 Task: Look for space in Villafranca di Verona, Italy from 5th June, 2023 to 16th June, 2023 for 2 adults in price range Rs.14000 to Rs.18000. Place can be entire place with 1  bedroom having 1 bed and 1 bathroom. Property type can be house, flat, guest house, hotel. Booking option can be shelf check-in. Required host language is English.
Action: Mouse moved to (523, 147)
Screenshot: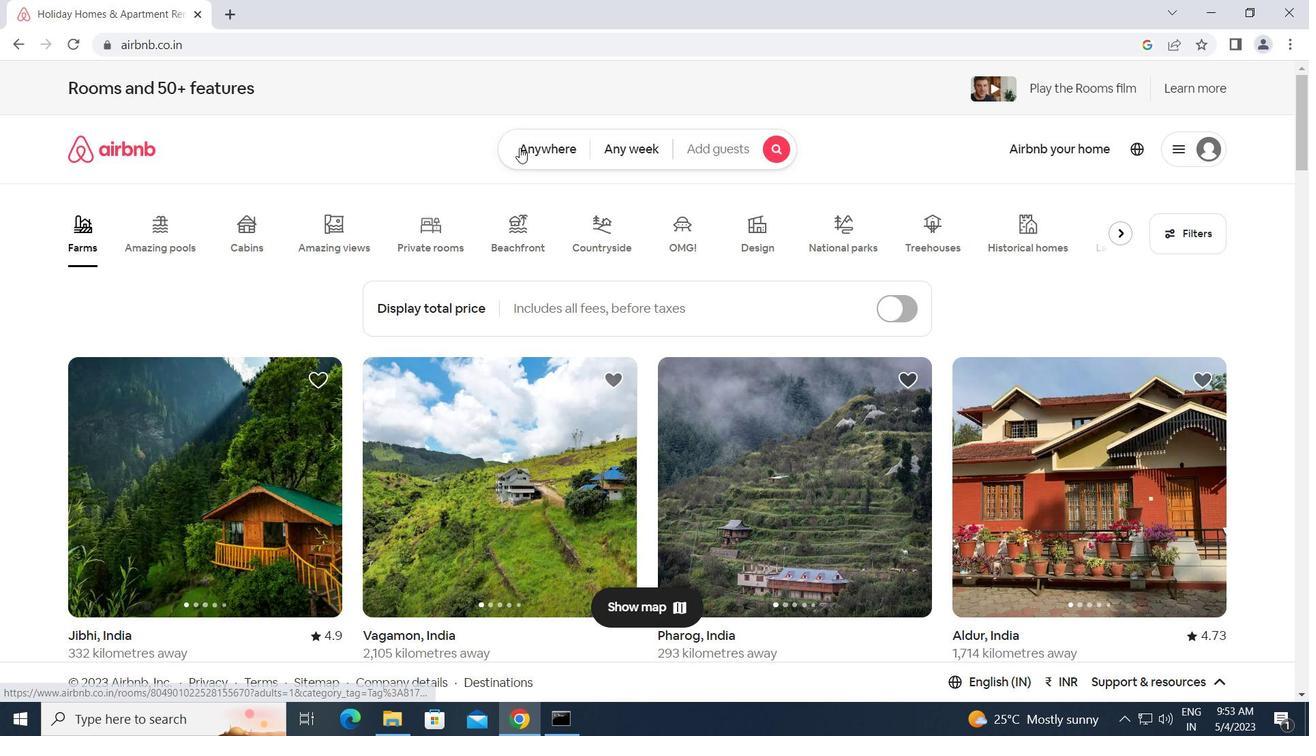 
Action: Mouse pressed left at (523, 147)
Screenshot: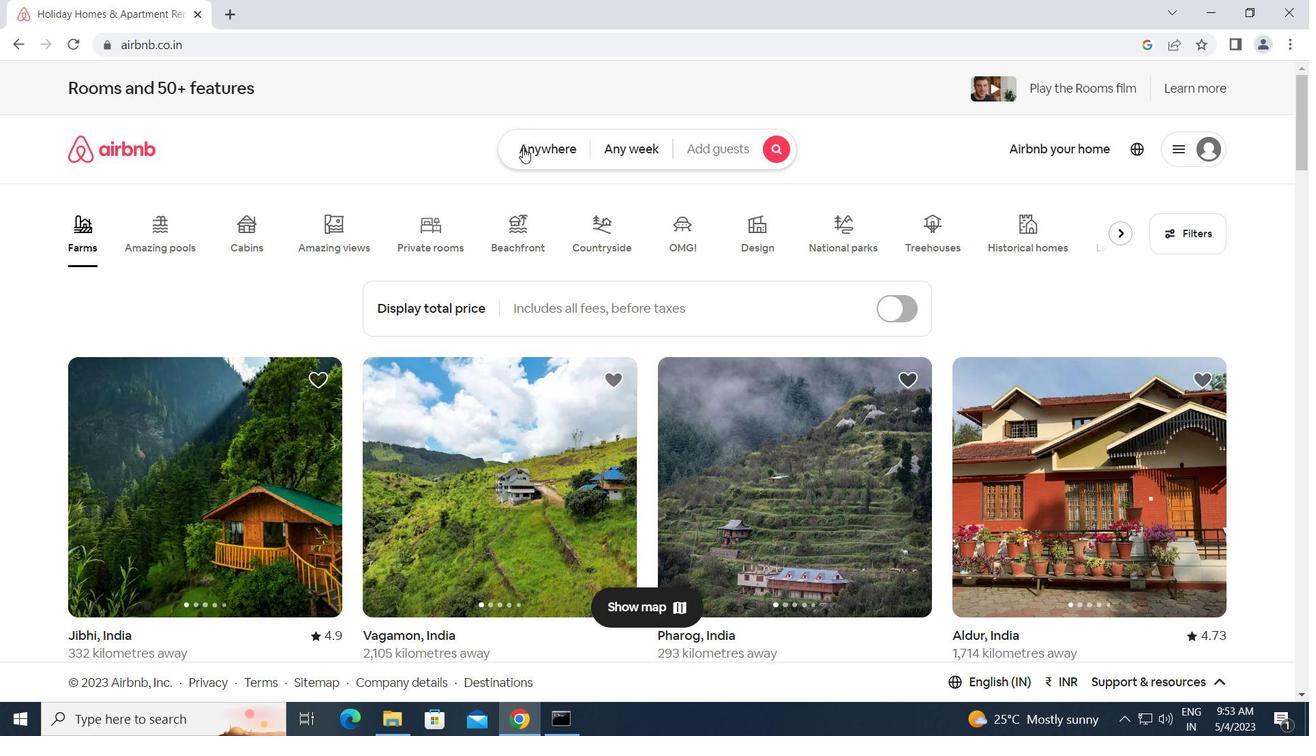 
Action: Mouse moved to (360, 198)
Screenshot: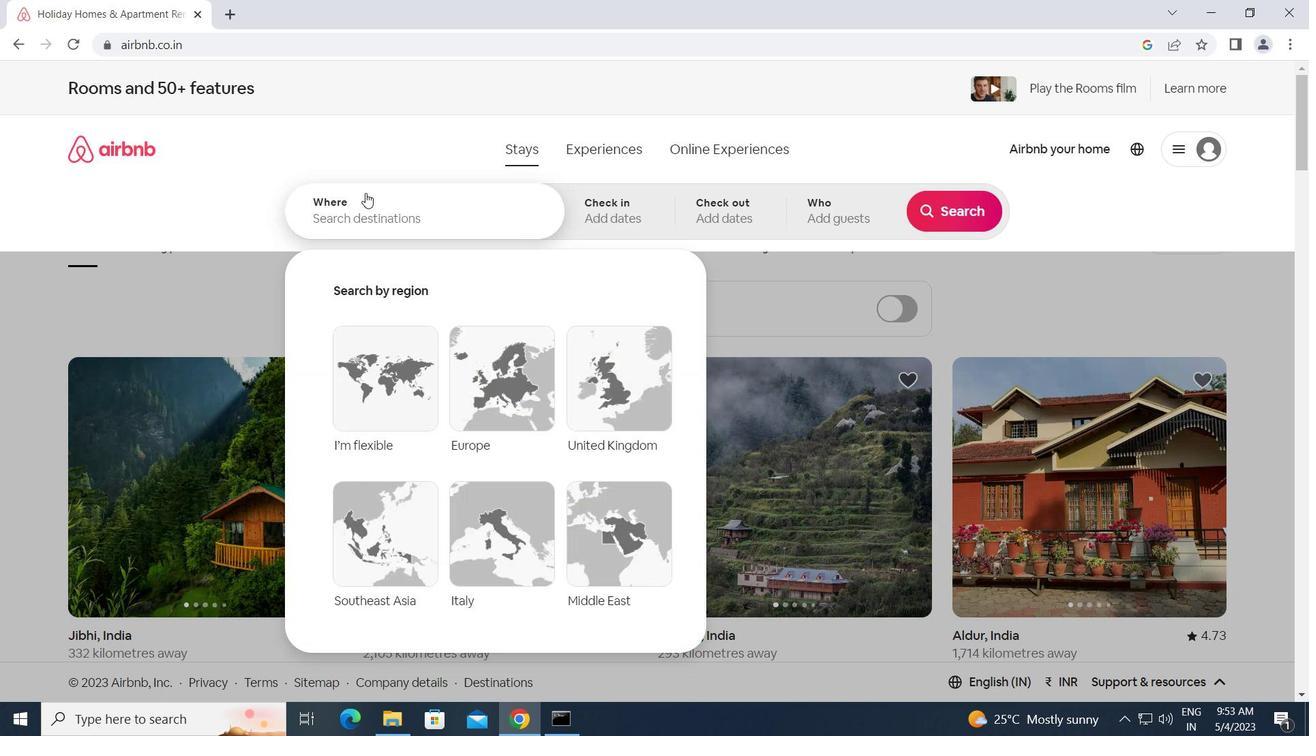 
Action: Mouse pressed left at (360, 198)
Screenshot: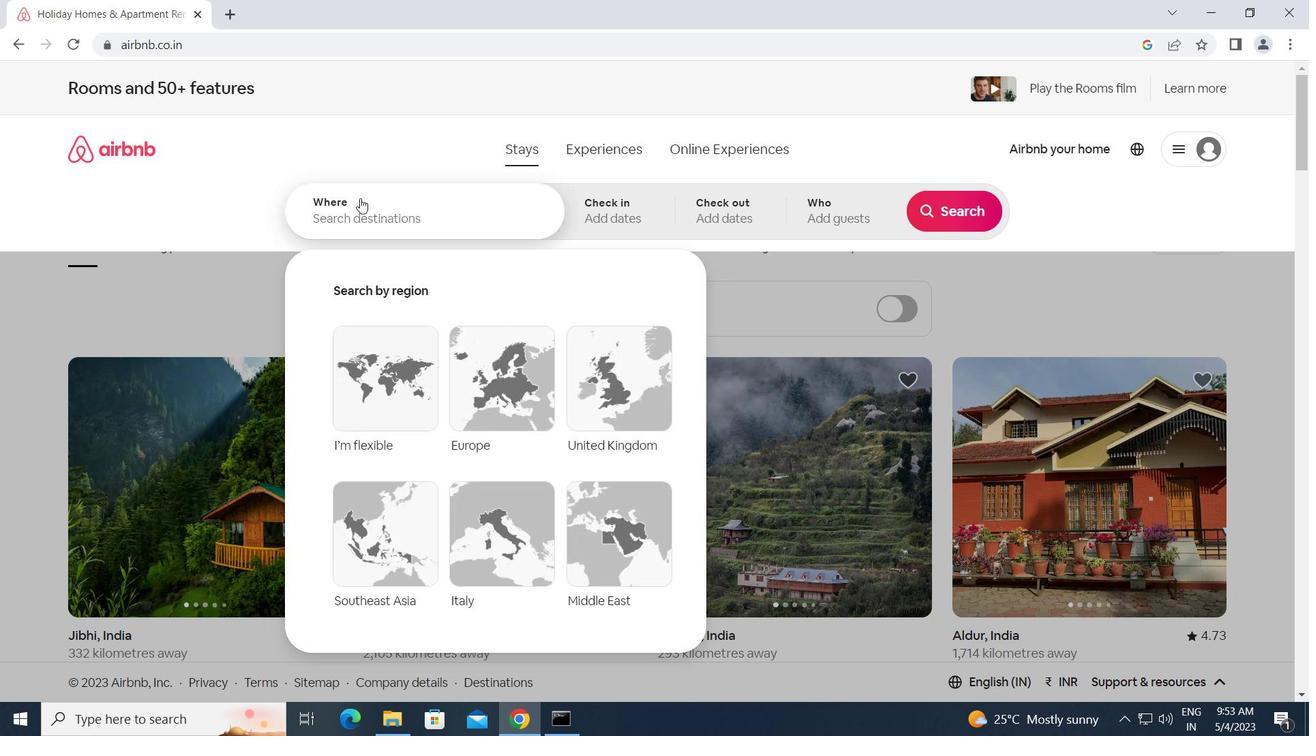 
Action: Key pressed <Key.caps_lock>v<Key.caps_lock>illafranca<Key.space>di<Key.space><Key.caps_lock>v<Key.caps_lock>erona,<Key.space><Key.caps_lock>i<Key.caps_lock>talh<Key.backspace>y<Key.enter>
Screenshot: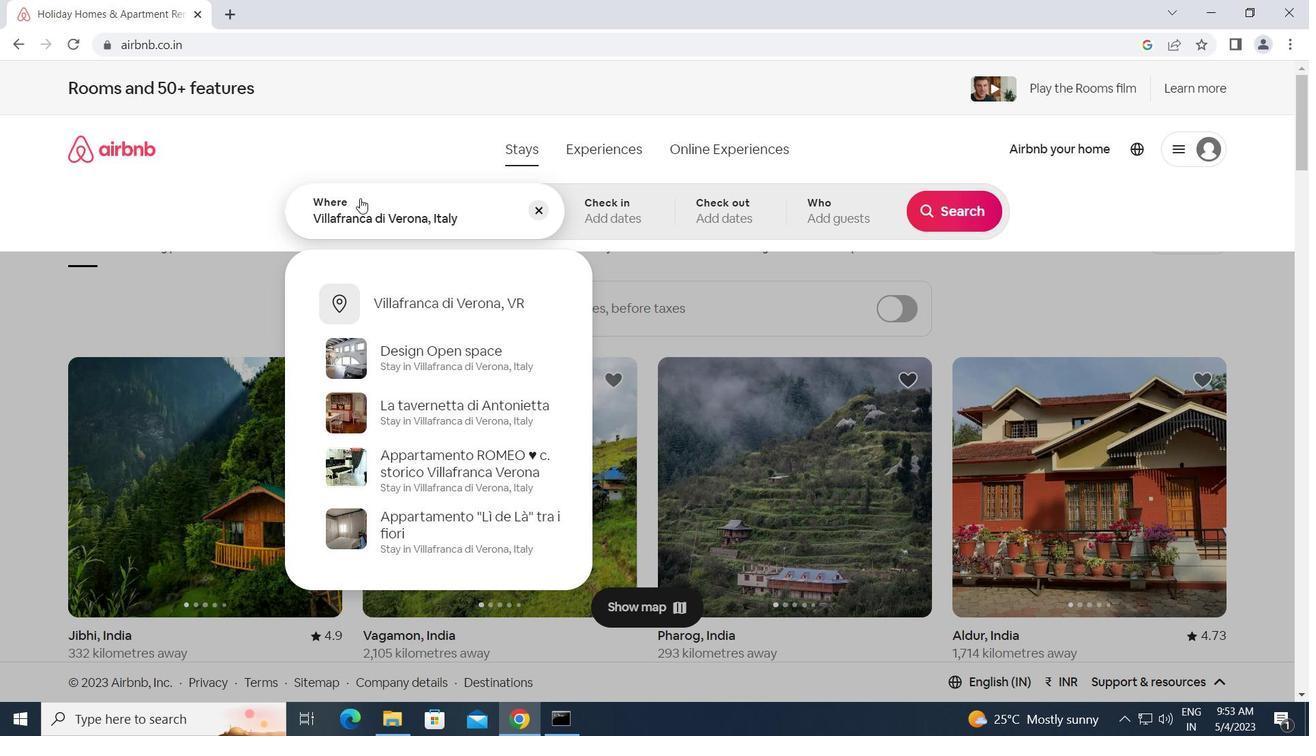 
Action: Mouse moved to (724, 457)
Screenshot: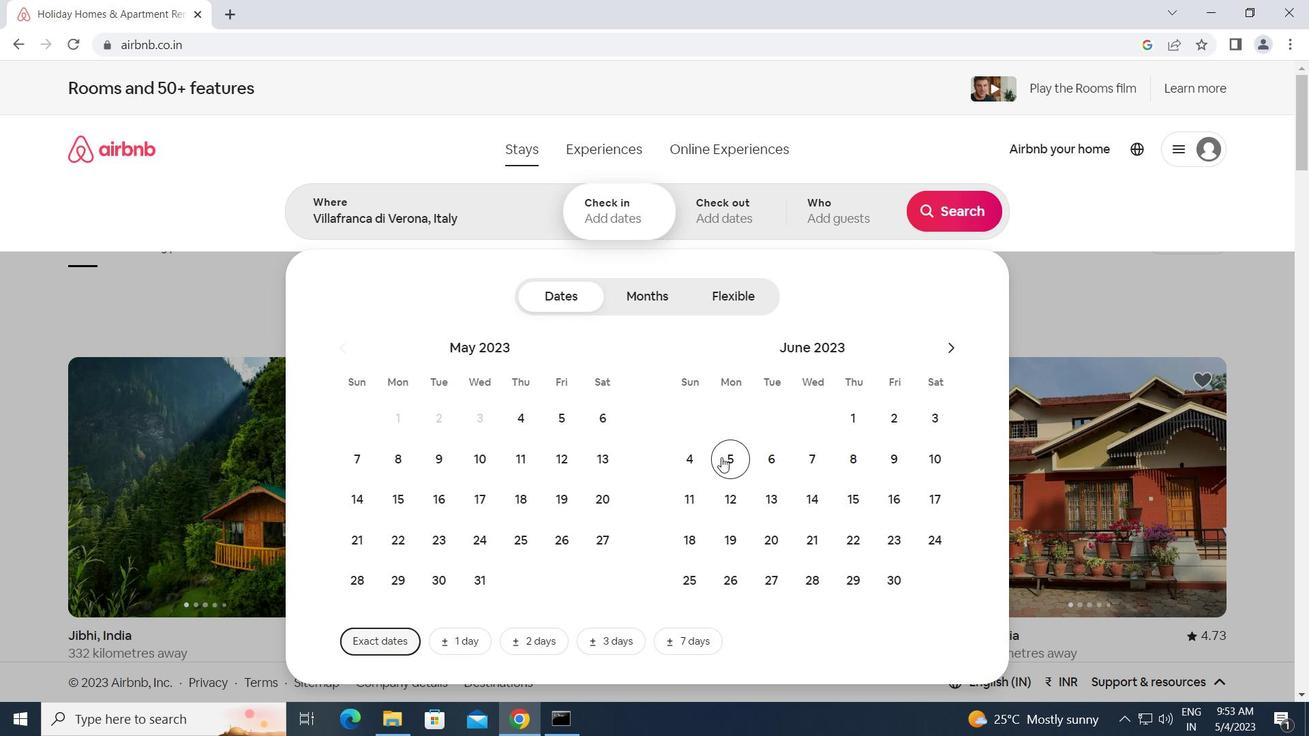 
Action: Mouse pressed left at (724, 457)
Screenshot: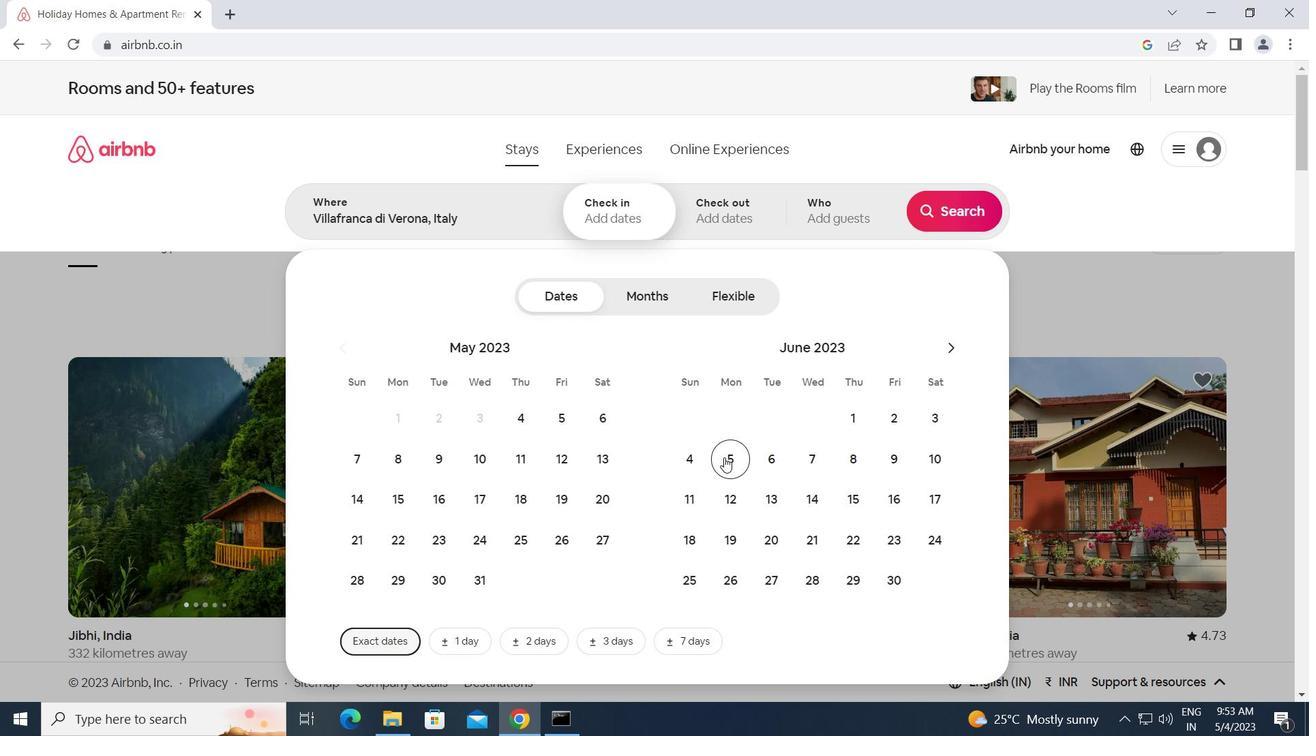 
Action: Mouse moved to (896, 499)
Screenshot: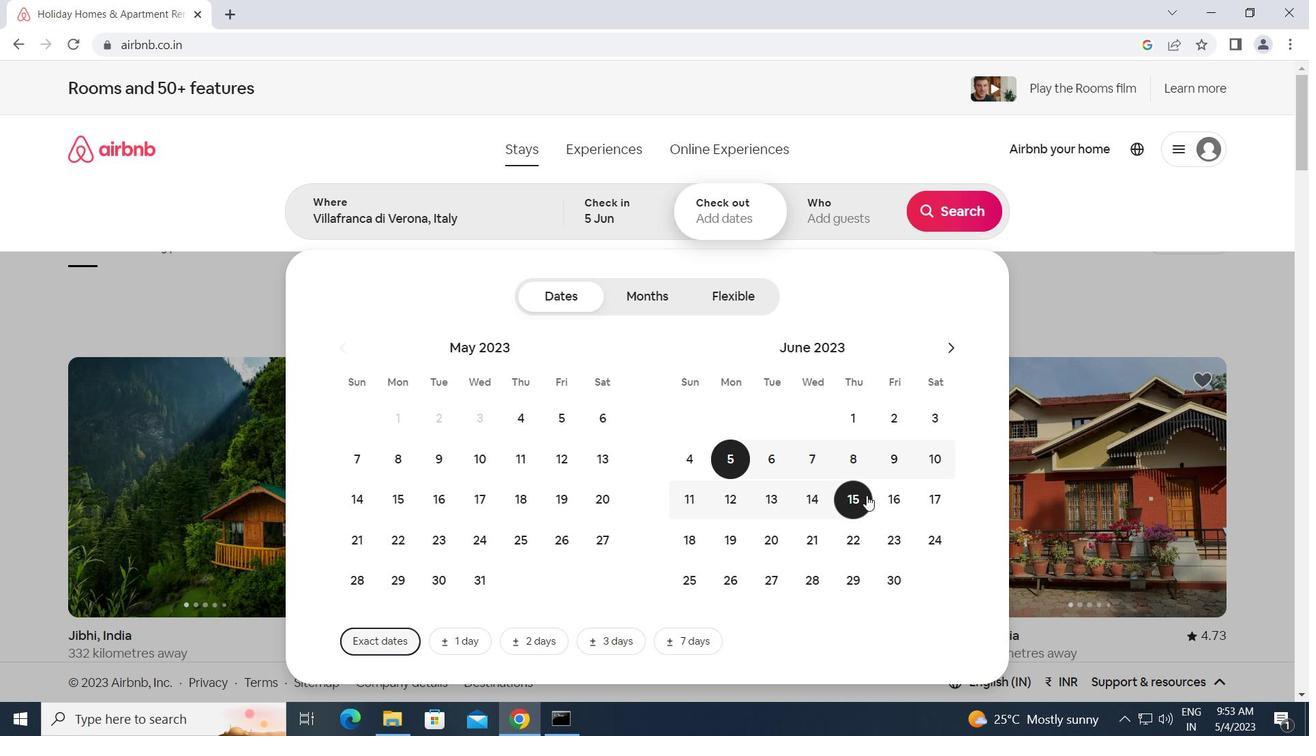 
Action: Mouse pressed left at (896, 499)
Screenshot: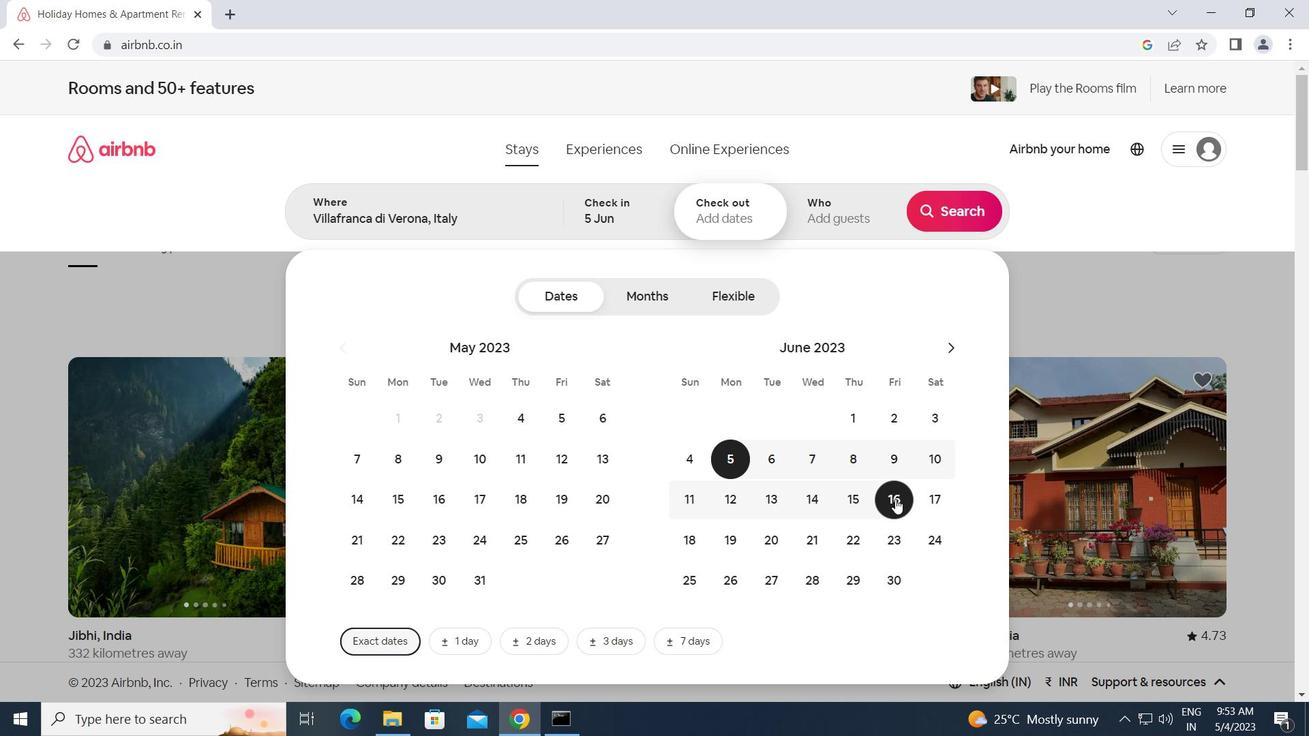 
Action: Mouse moved to (828, 216)
Screenshot: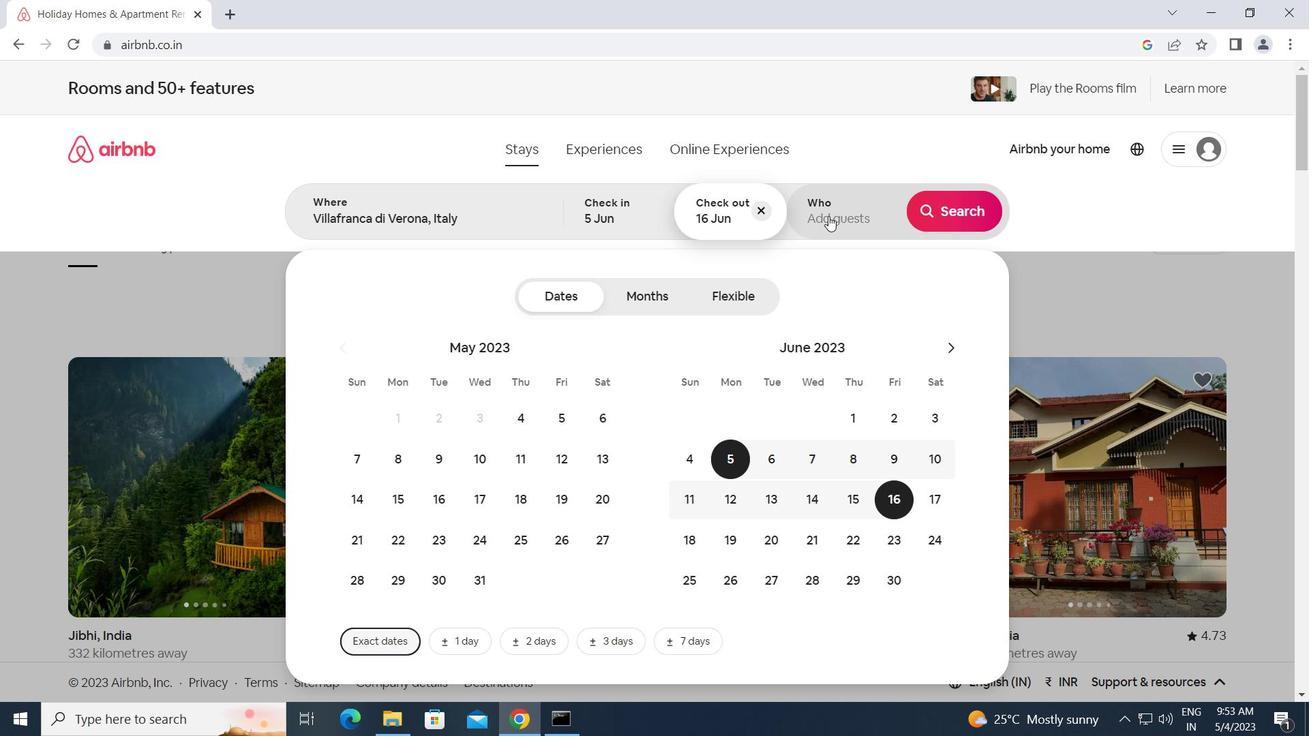 
Action: Mouse pressed left at (828, 216)
Screenshot: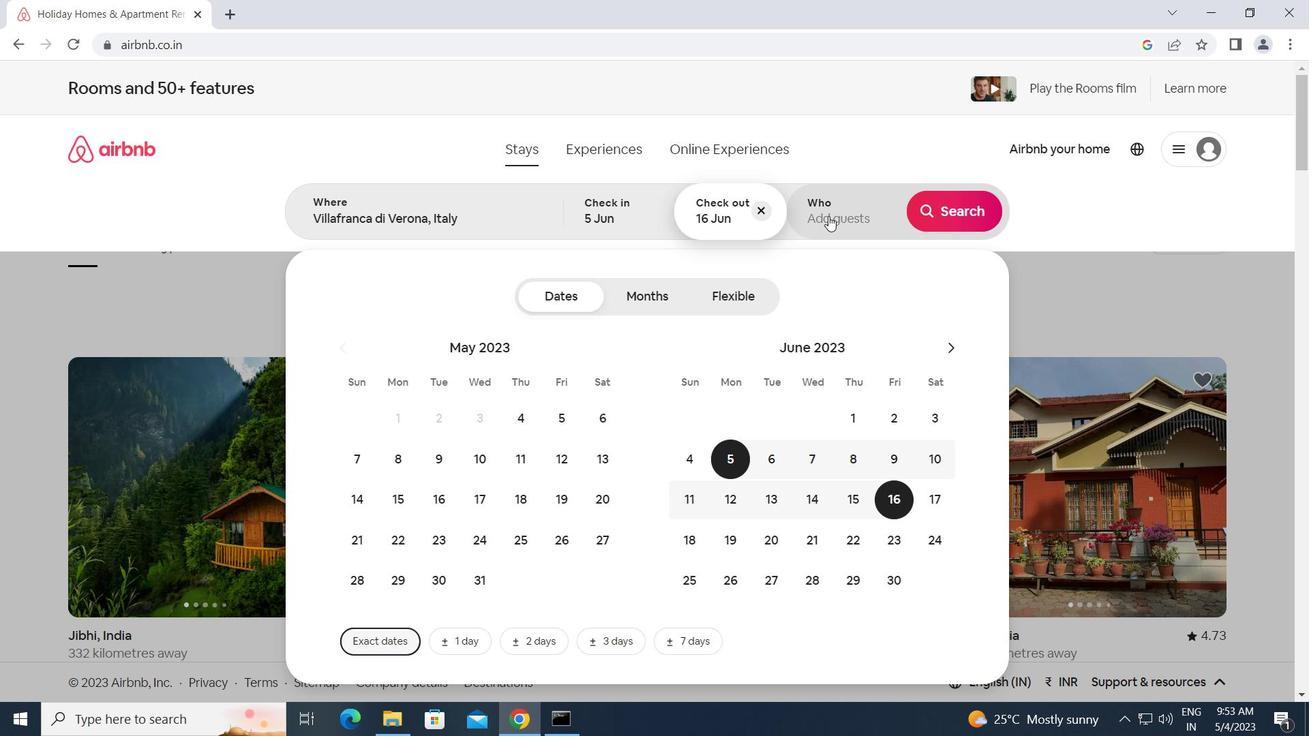 
Action: Mouse moved to (961, 303)
Screenshot: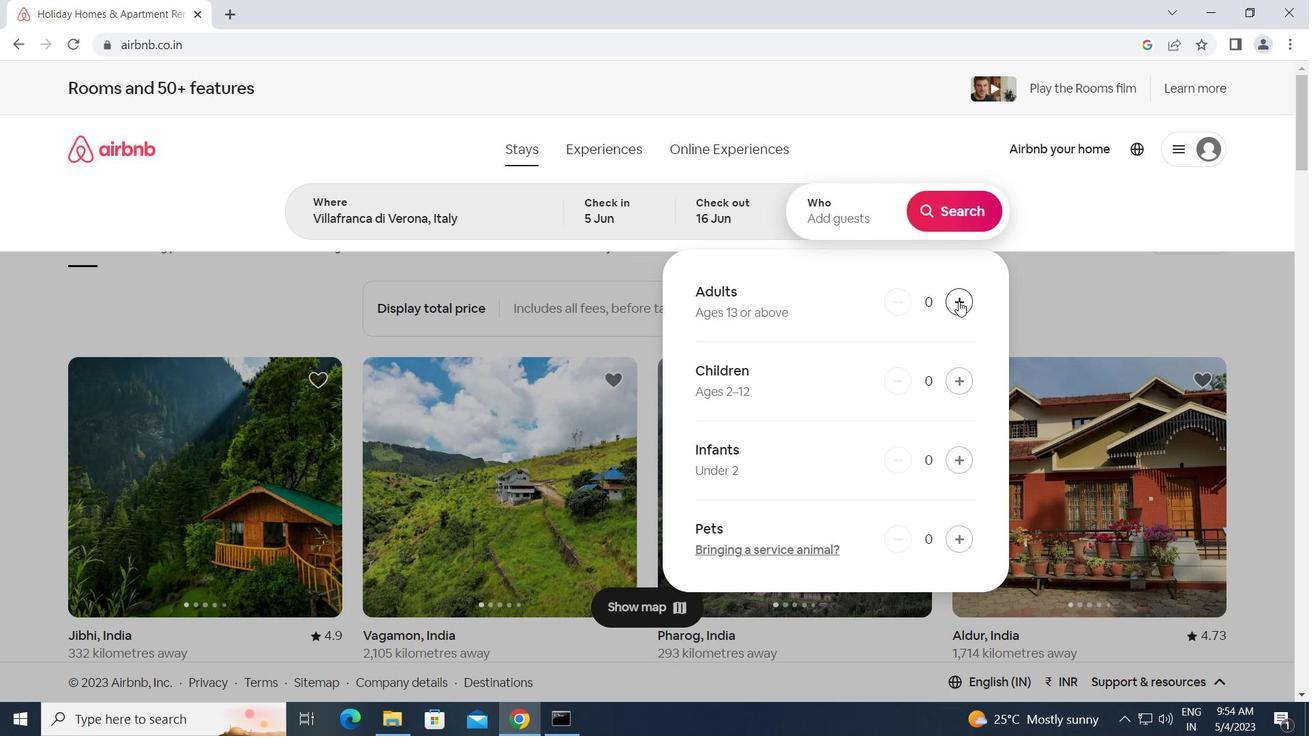 
Action: Mouse pressed left at (961, 303)
Screenshot: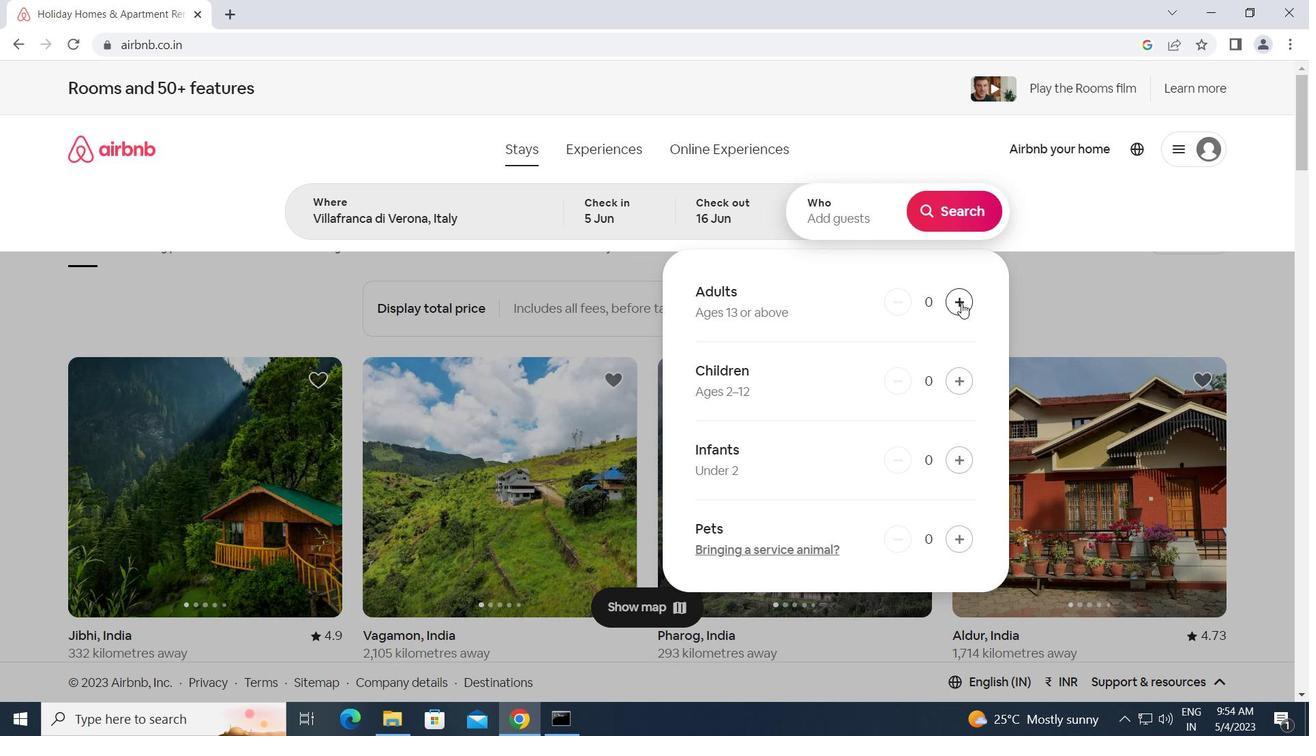 
Action: Mouse pressed left at (961, 303)
Screenshot: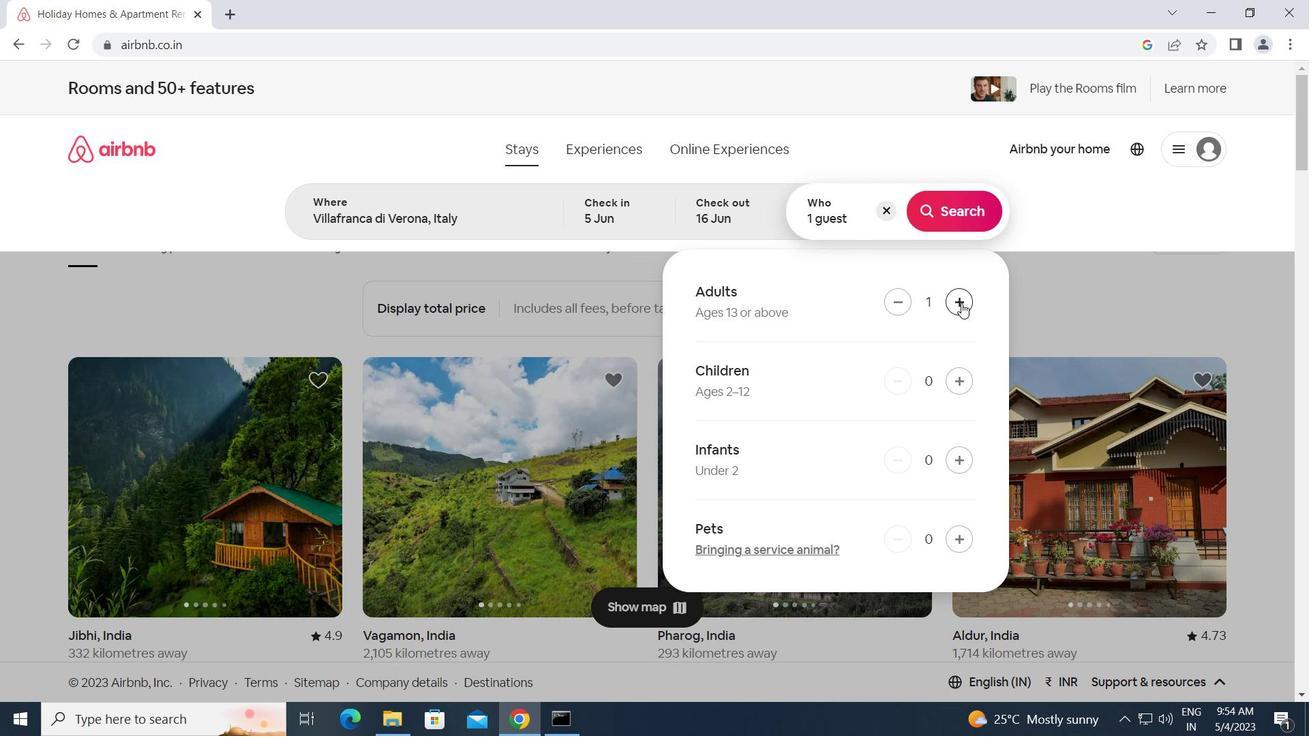 
Action: Mouse moved to (956, 203)
Screenshot: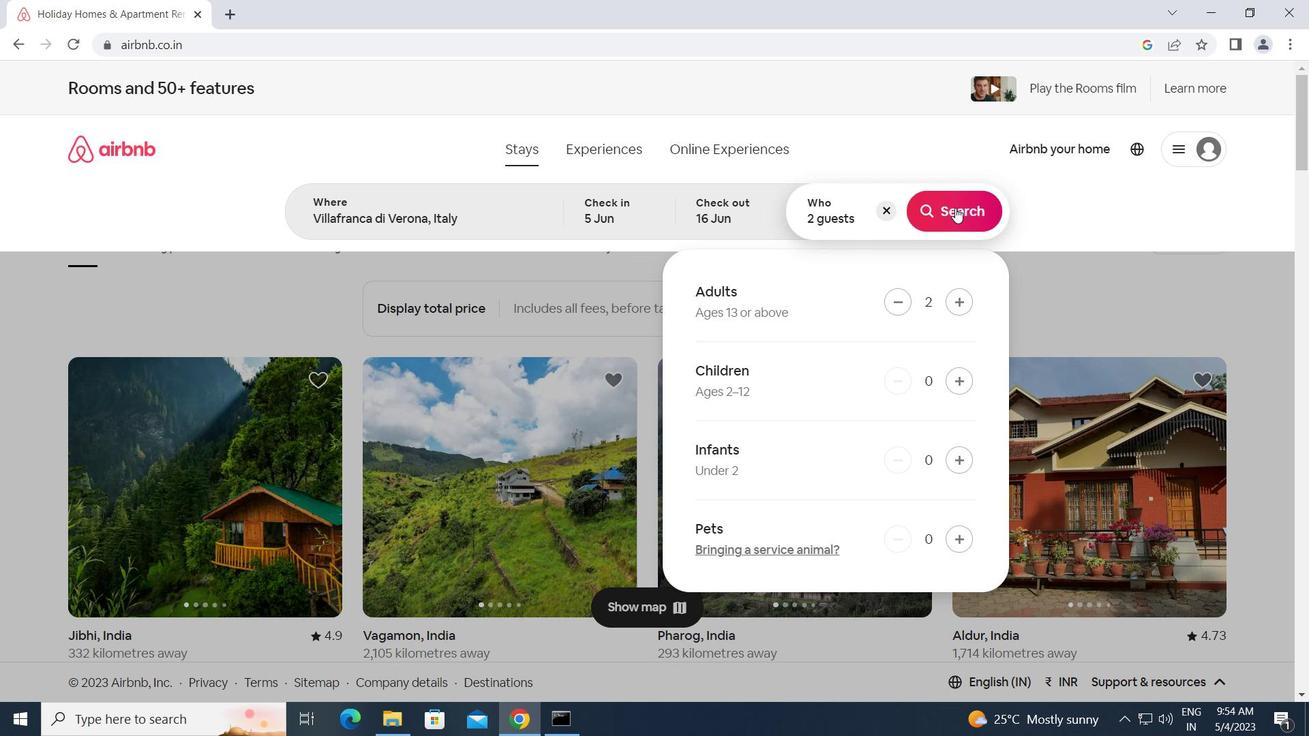 
Action: Mouse pressed left at (956, 203)
Screenshot: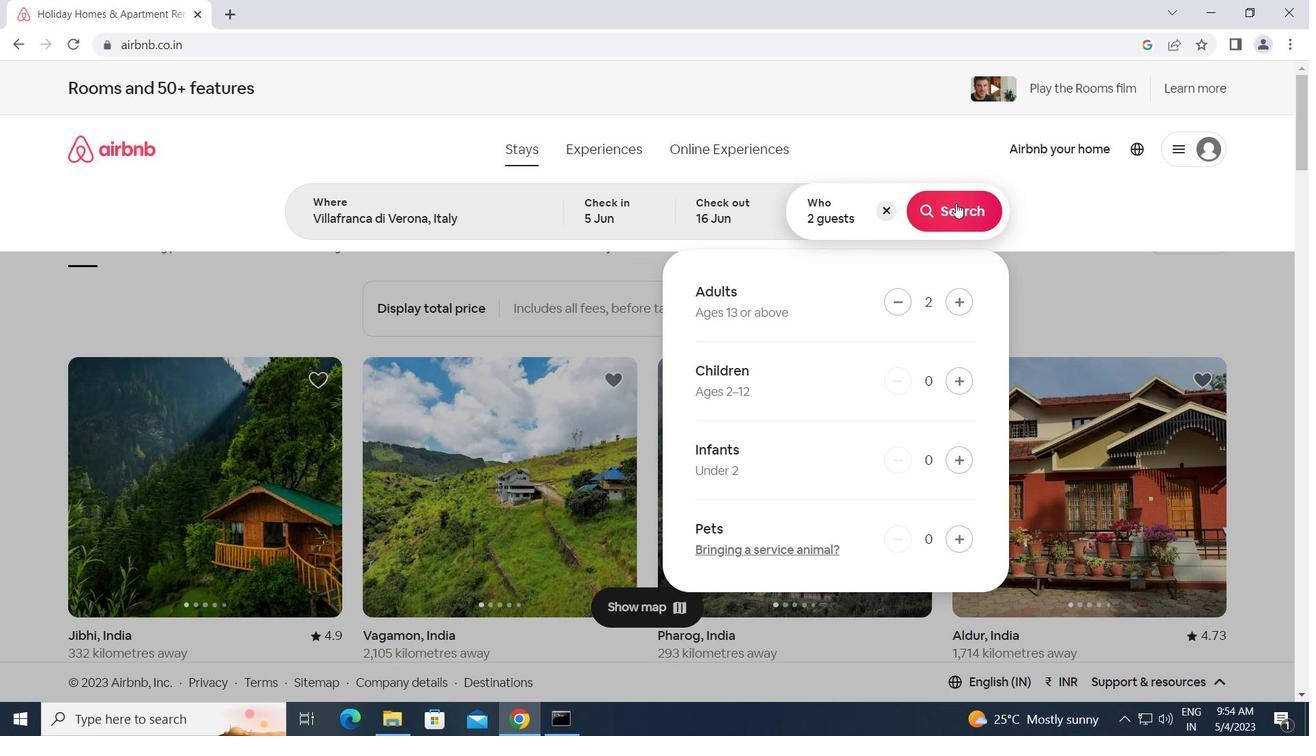 
Action: Mouse moved to (1216, 161)
Screenshot: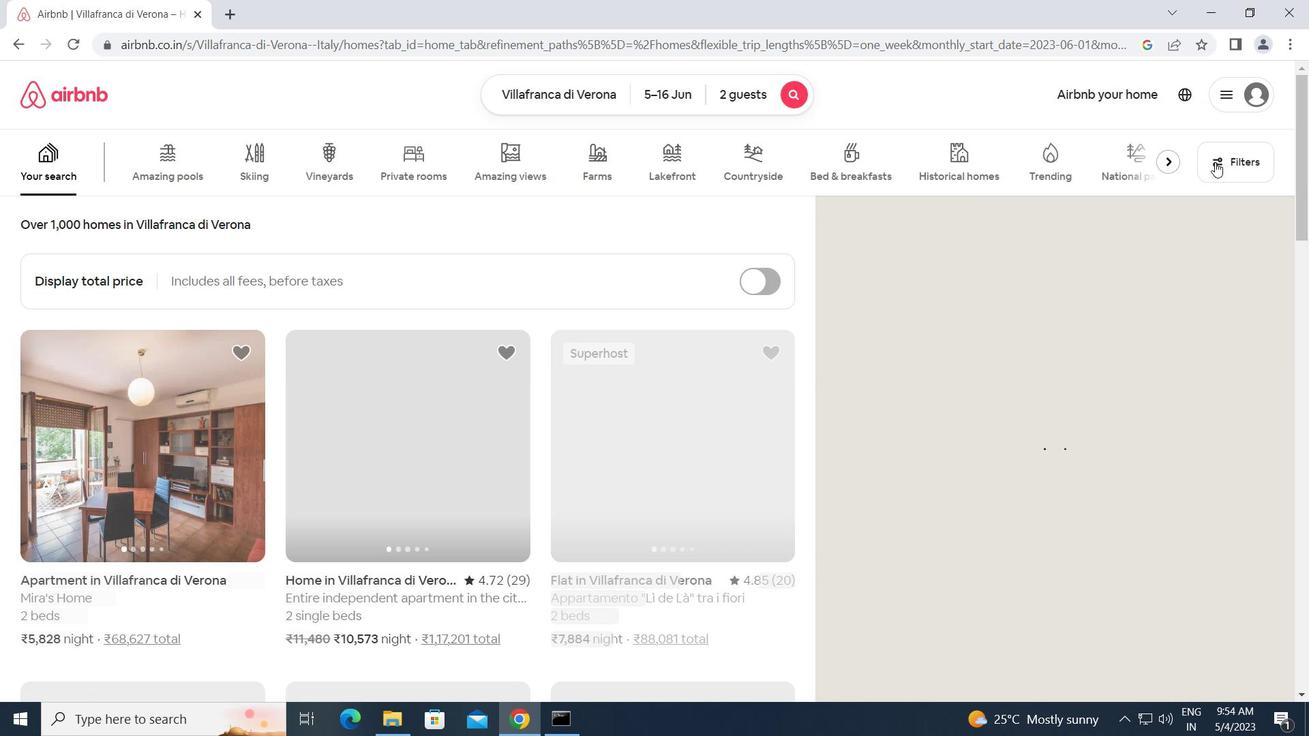 
Action: Mouse pressed left at (1216, 161)
Screenshot: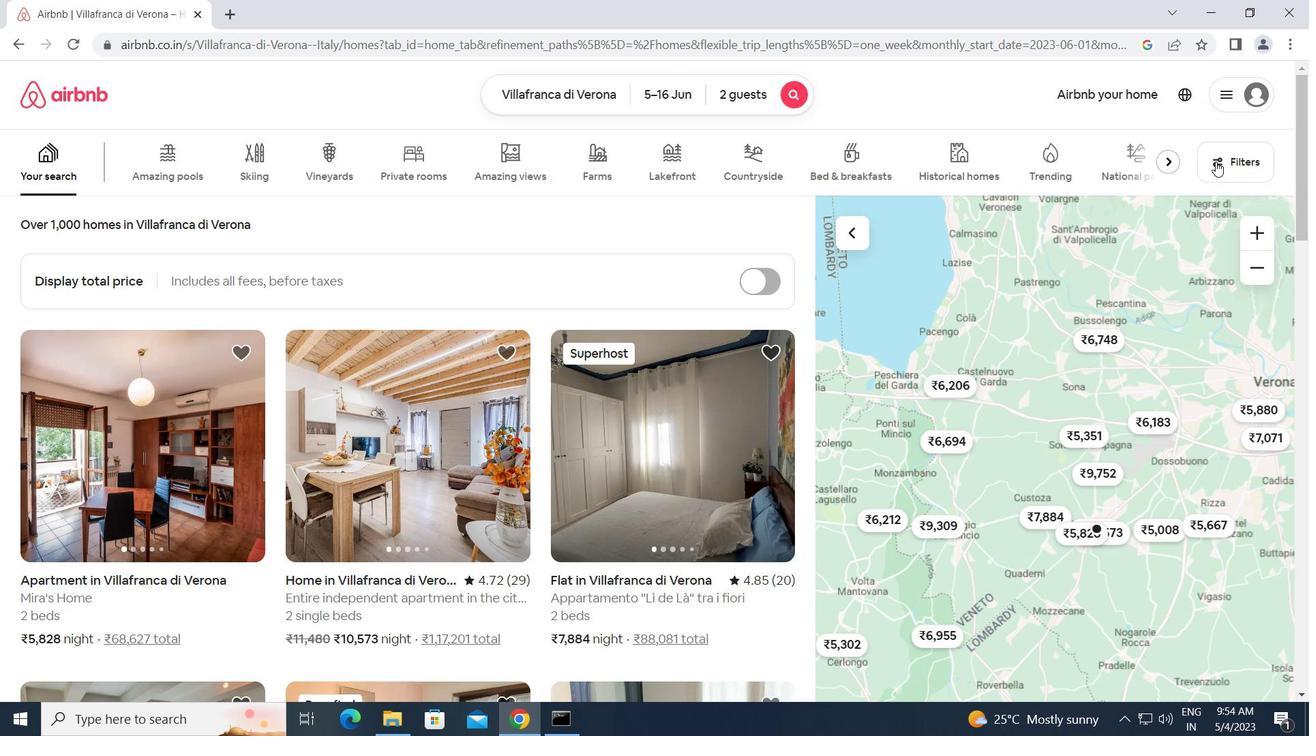 
Action: Mouse moved to (465, 379)
Screenshot: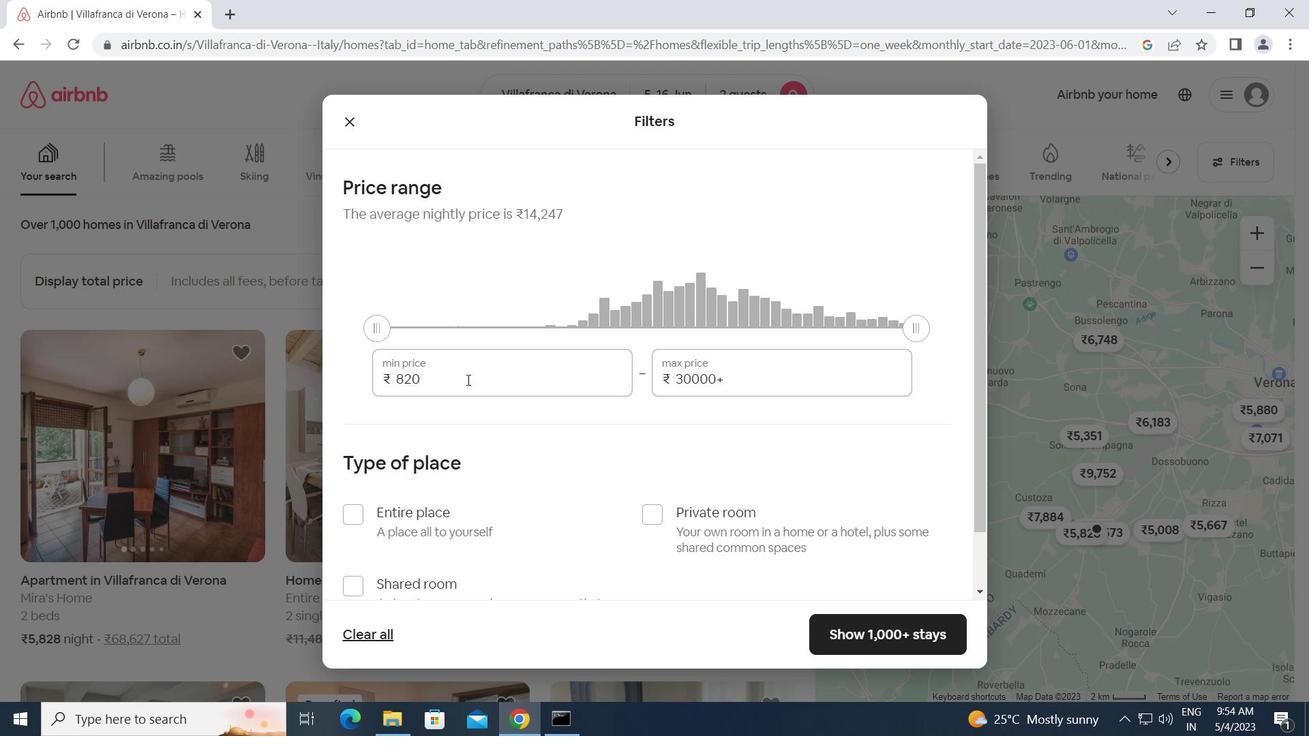 
Action: Mouse pressed left at (465, 379)
Screenshot: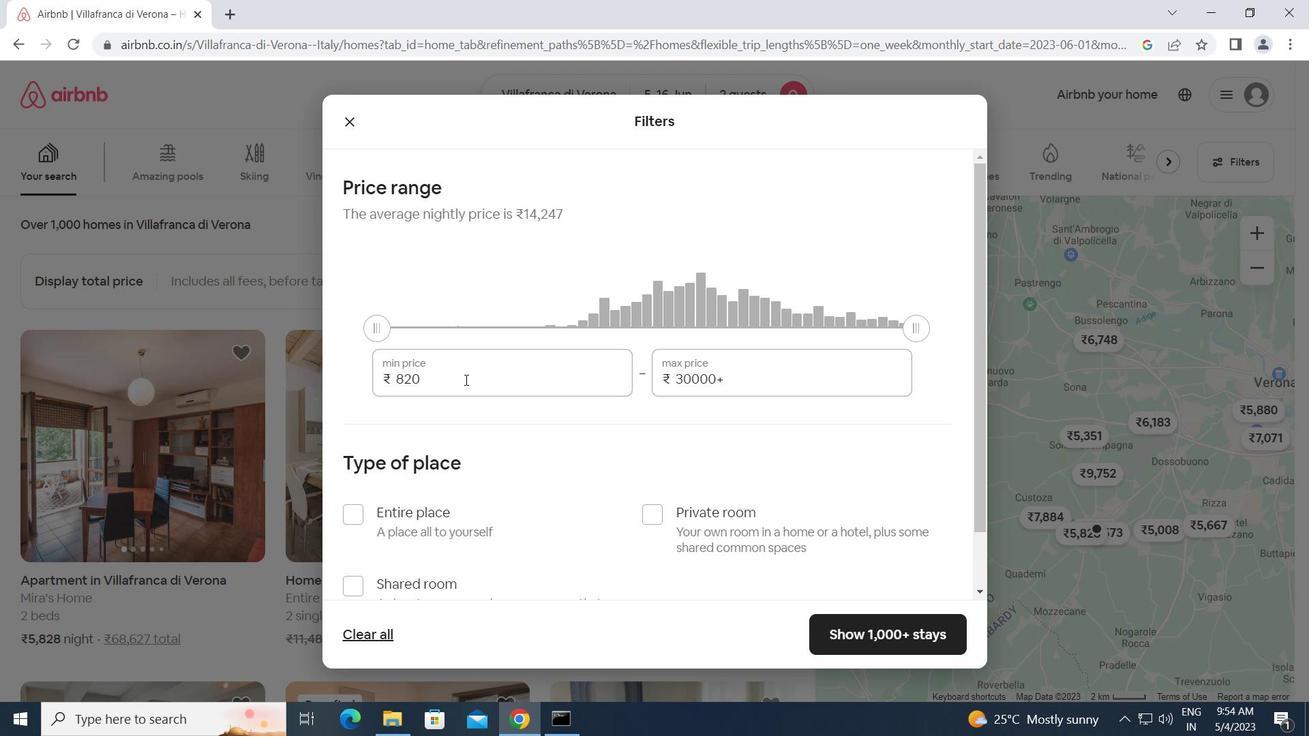 
Action: Mouse moved to (382, 386)
Screenshot: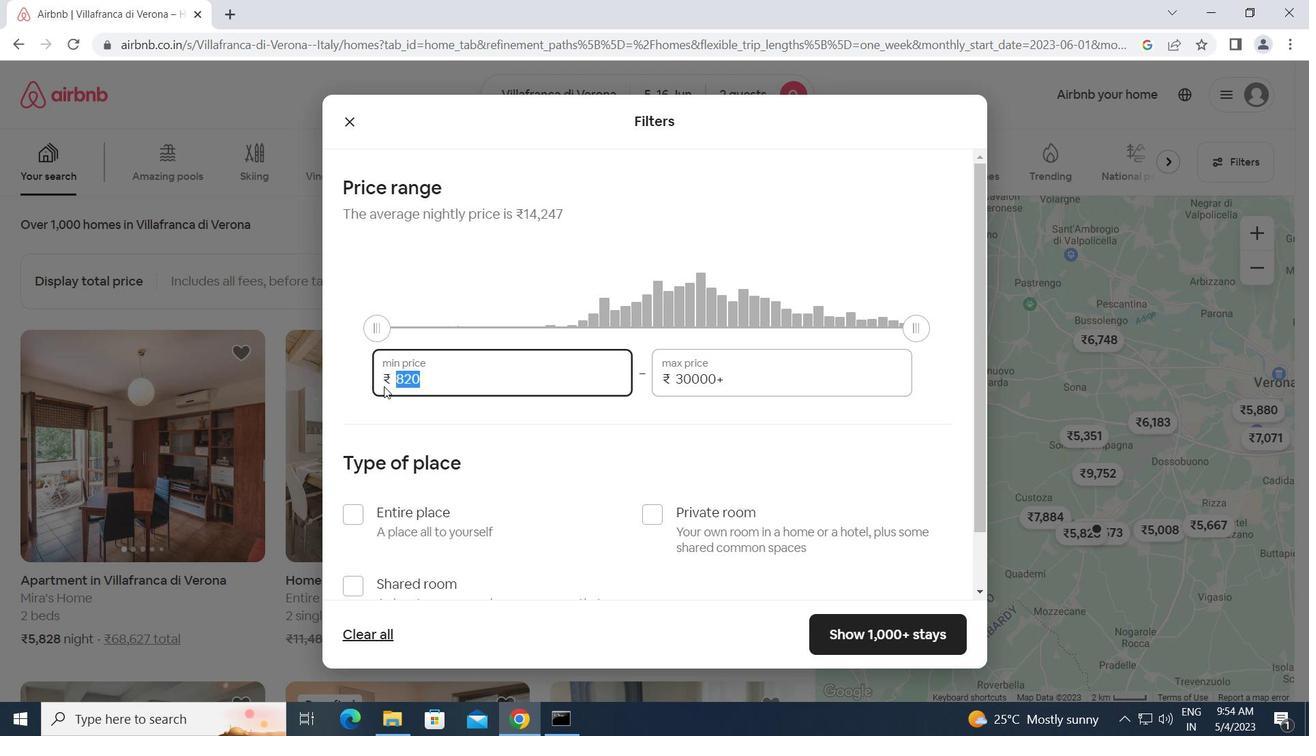 
Action: Key pressed 14000<Key.tab>18000
Screenshot: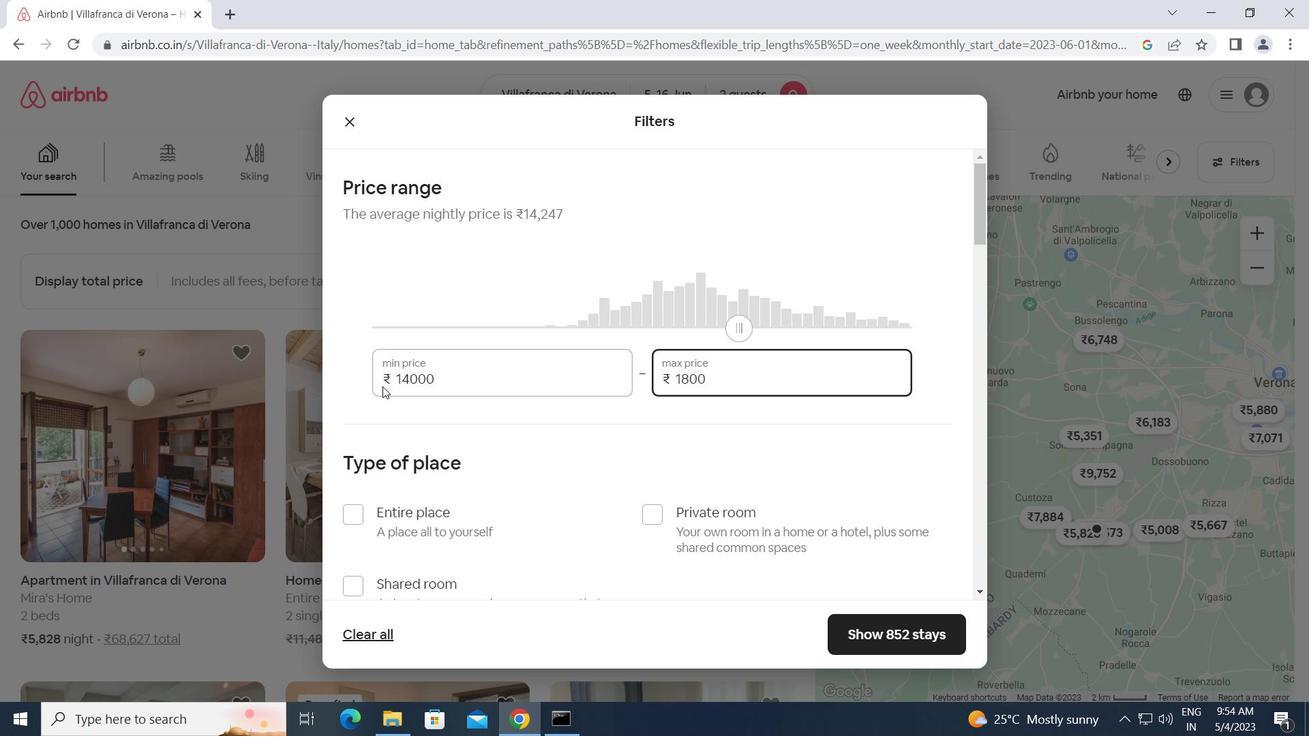 
Action: Mouse moved to (595, 533)
Screenshot: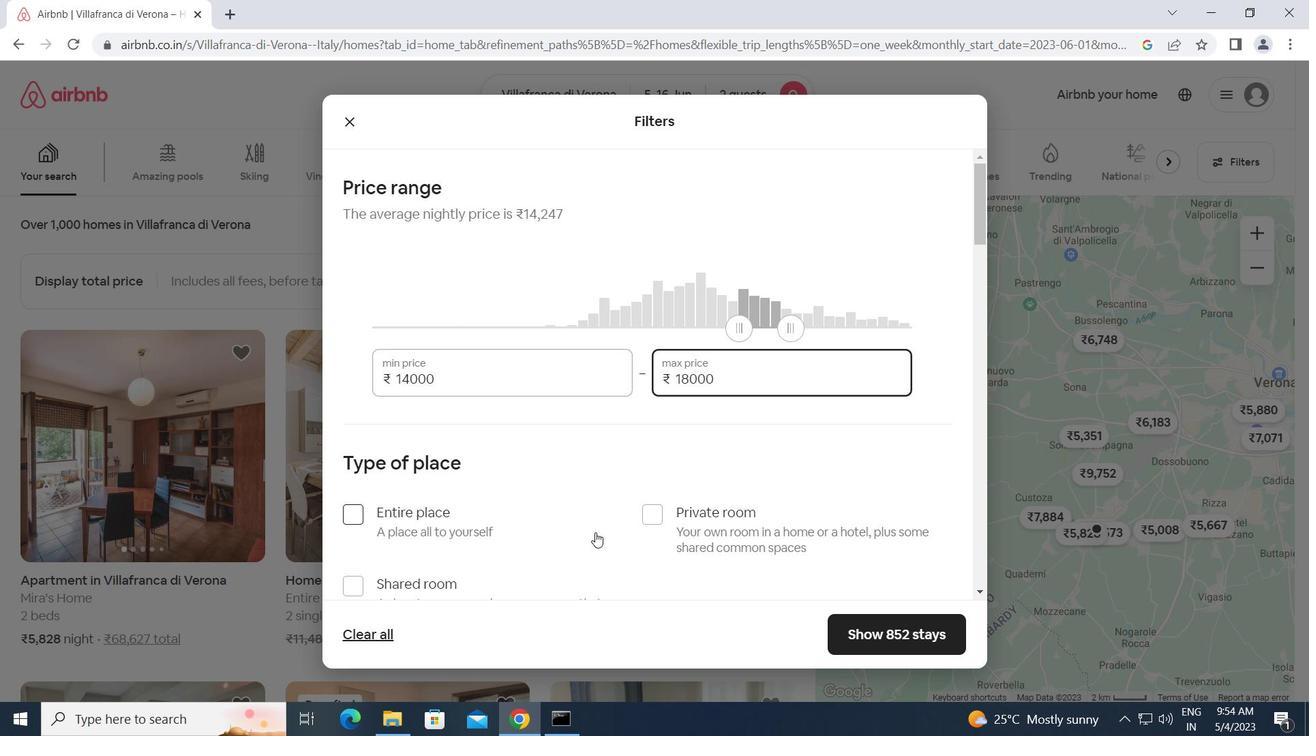 
Action: Mouse scrolled (595, 533) with delta (0, 0)
Screenshot: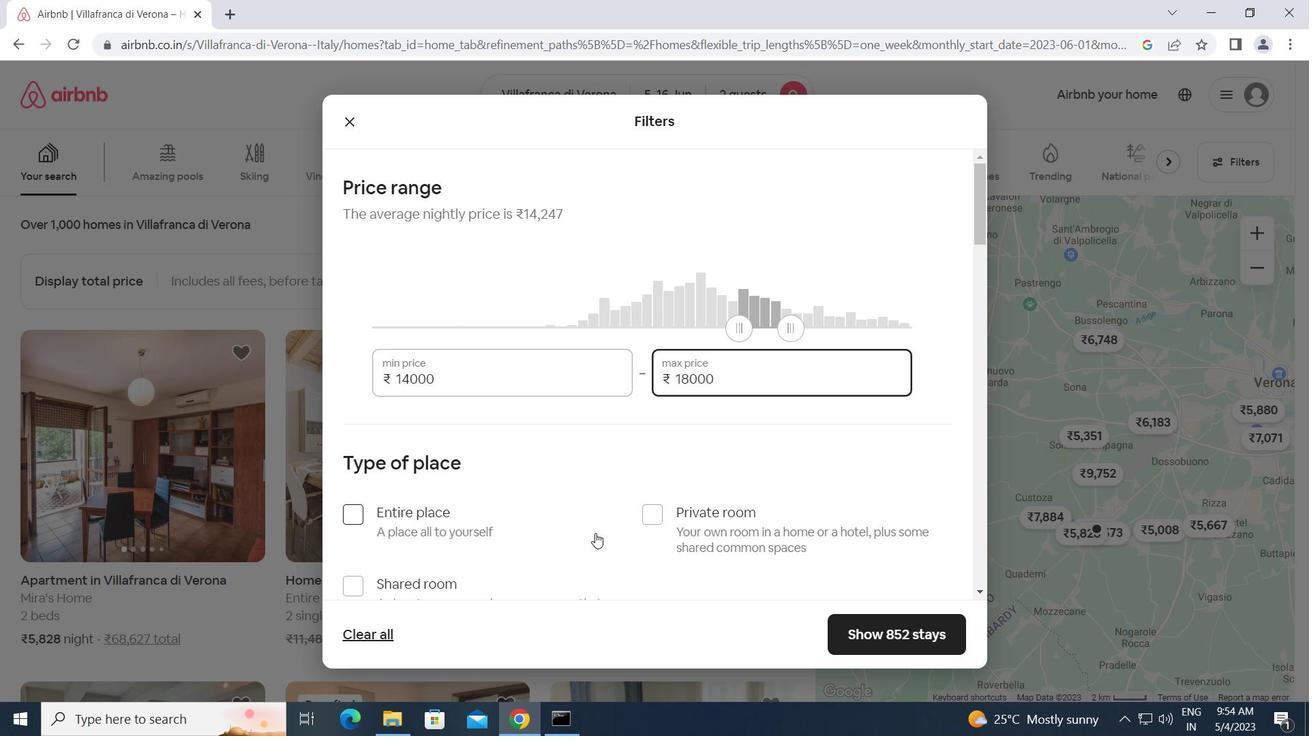 
Action: Mouse moved to (355, 428)
Screenshot: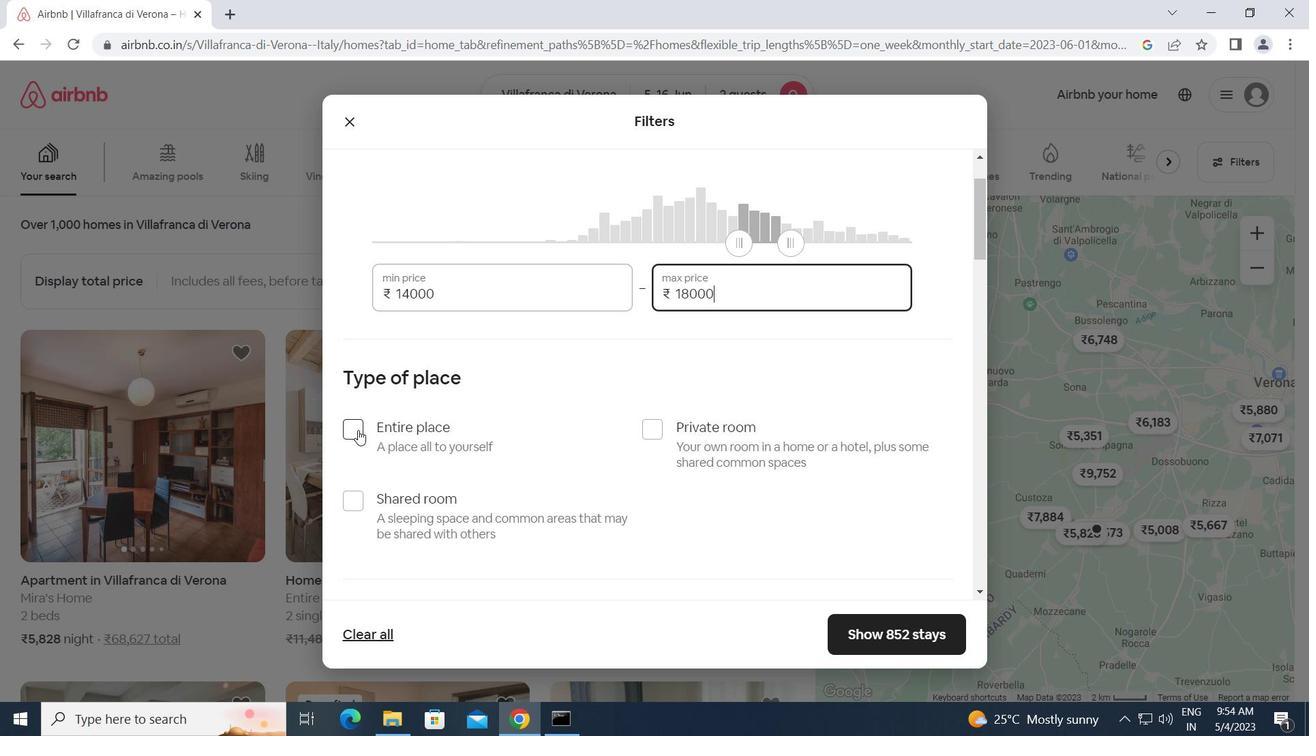 
Action: Mouse pressed left at (355, 428)
Screenshot: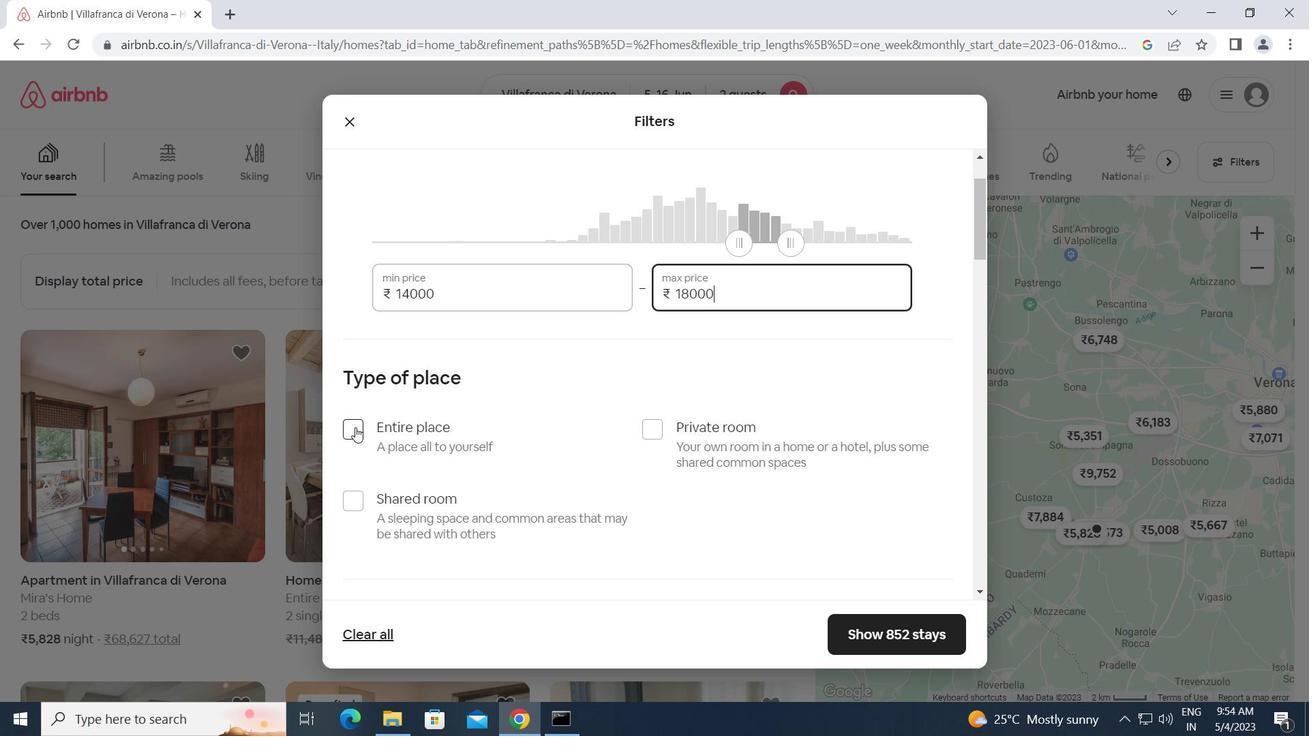 
Action: Mouse moved to (587, 472)
Screenshot: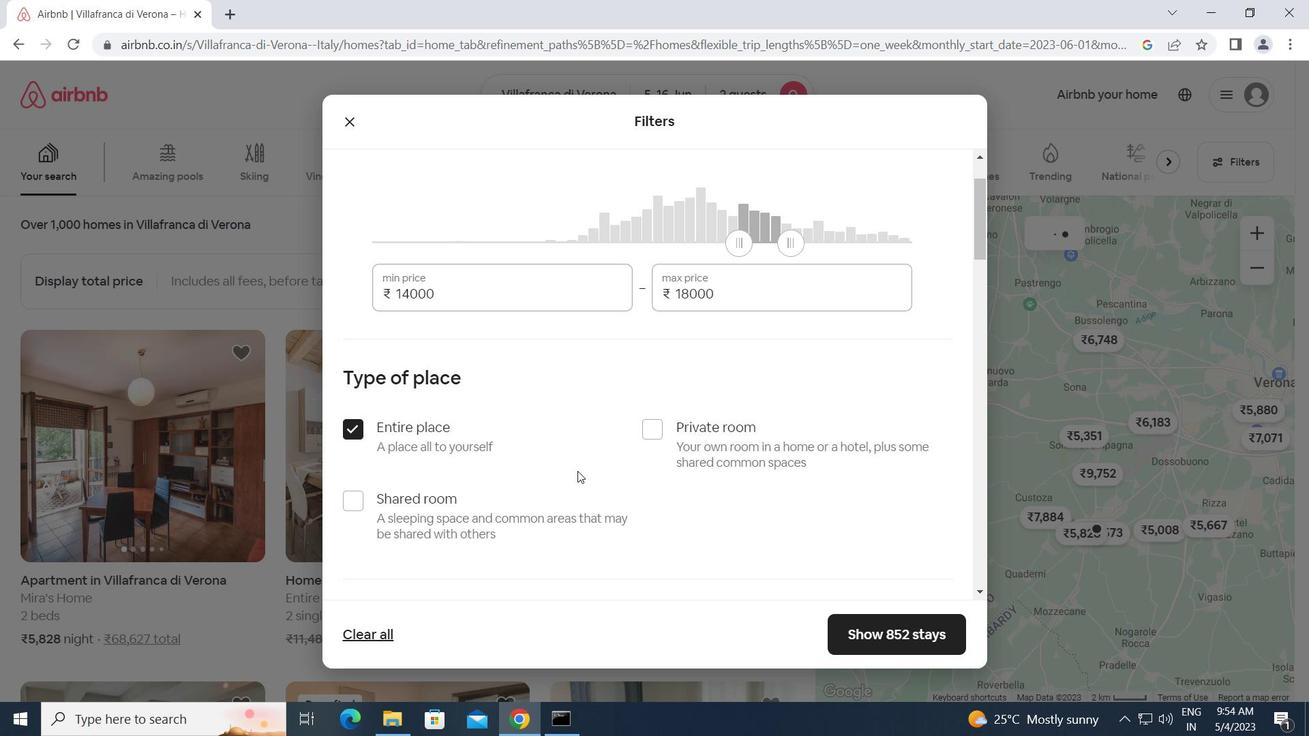 
Action: Mouse scrolled (587, 471) with delta (0, 0)
Screenshot: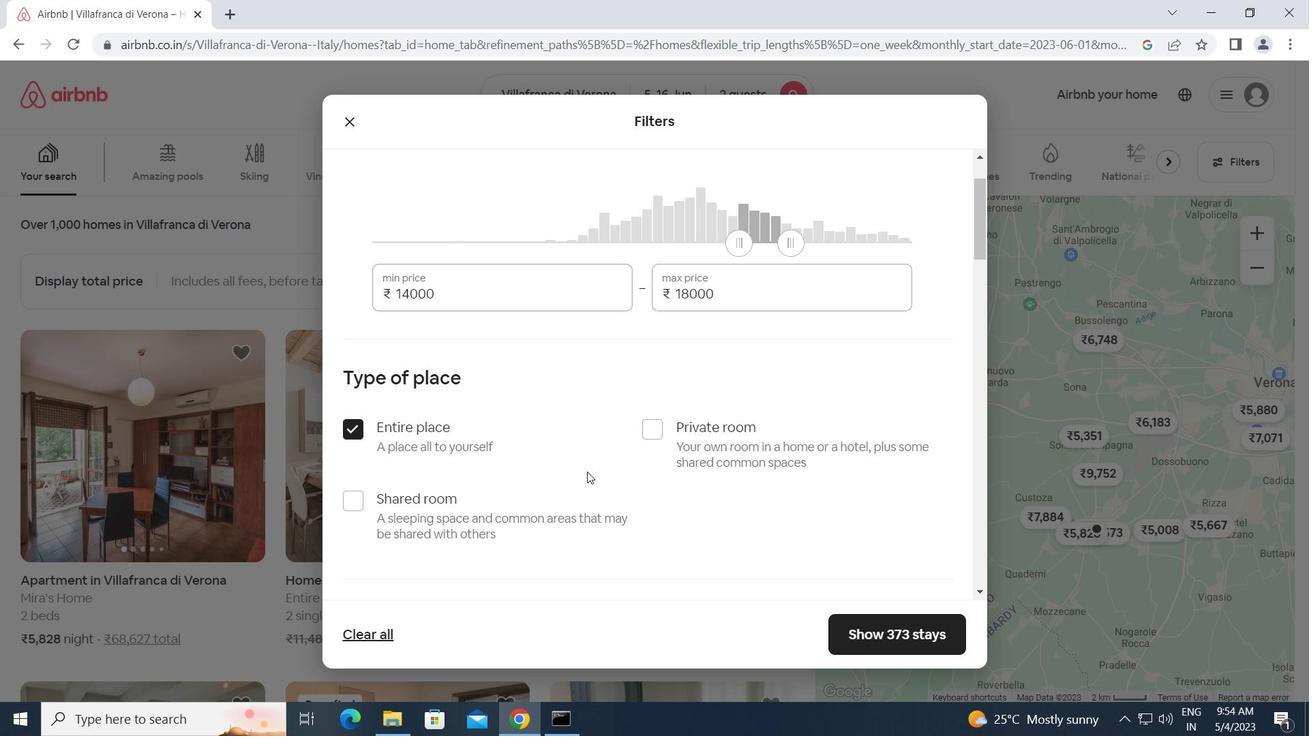 
Action: Mouse scrolled (587, 471) with delta (0, 0)
Screenshot: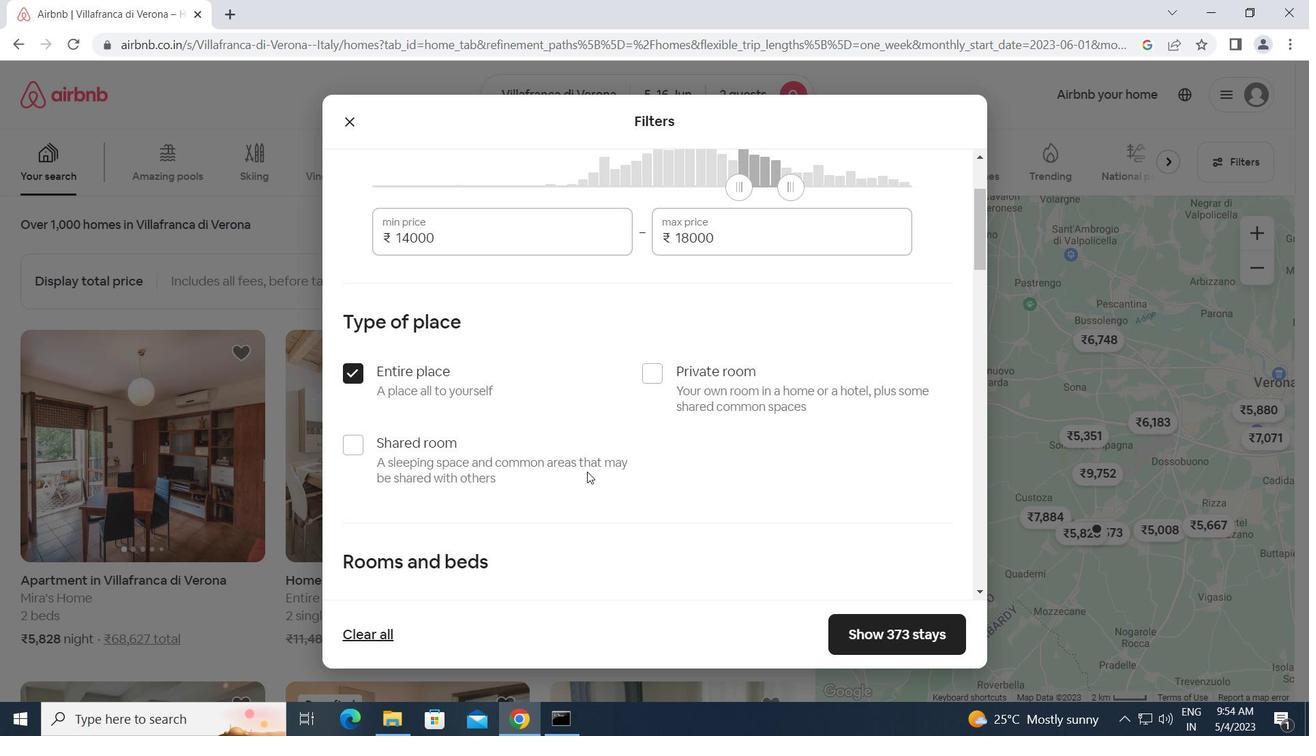 
Action: Mouse scrolled (587, 471) with delta (0, 0)
Screenshot: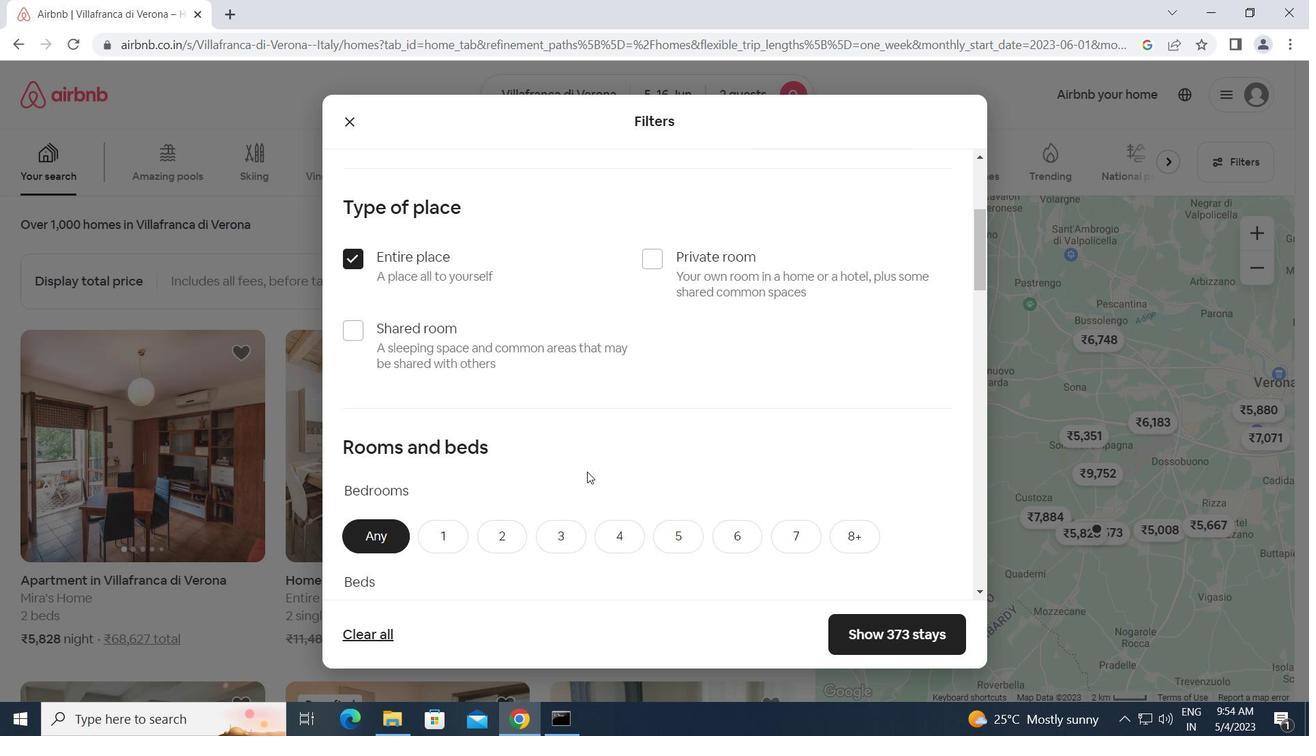 
Action: Mouse scrolled (587, 471) with delta (0, 0)
Screenshot: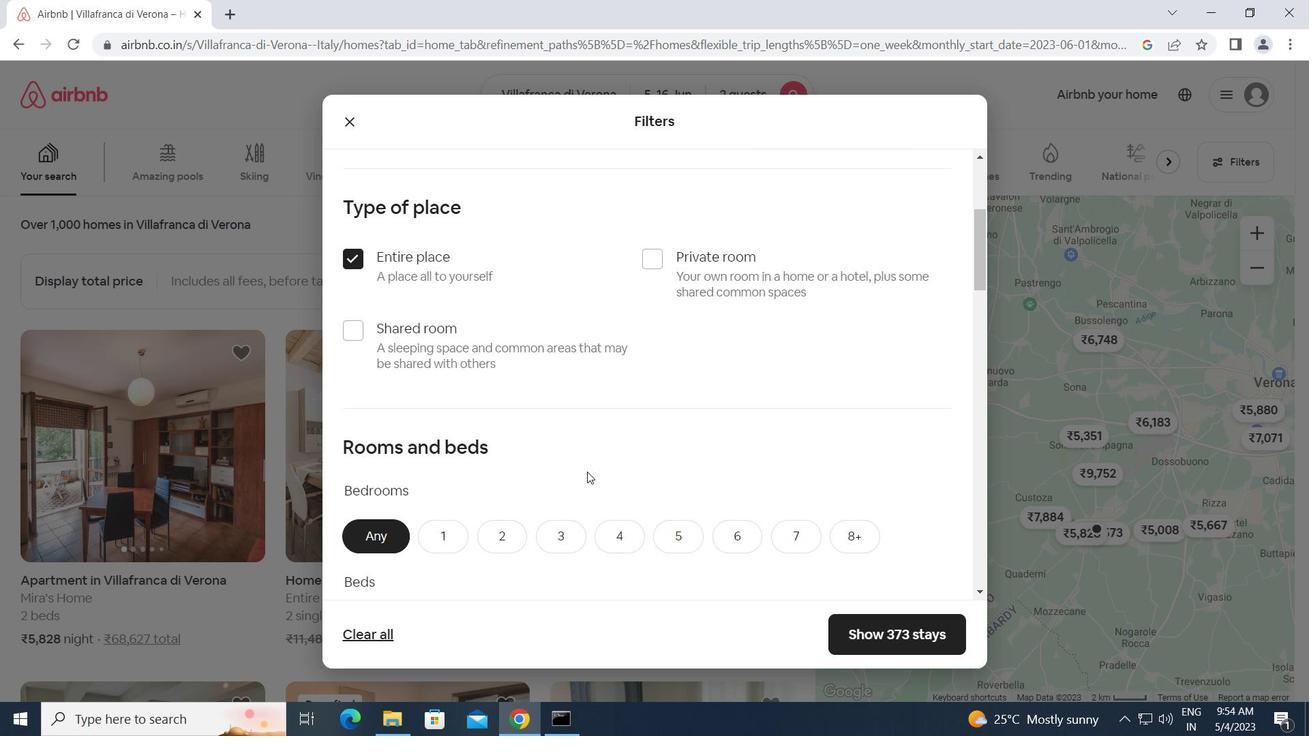 
Action: Mouse moved to (432, 363)
Screenshot: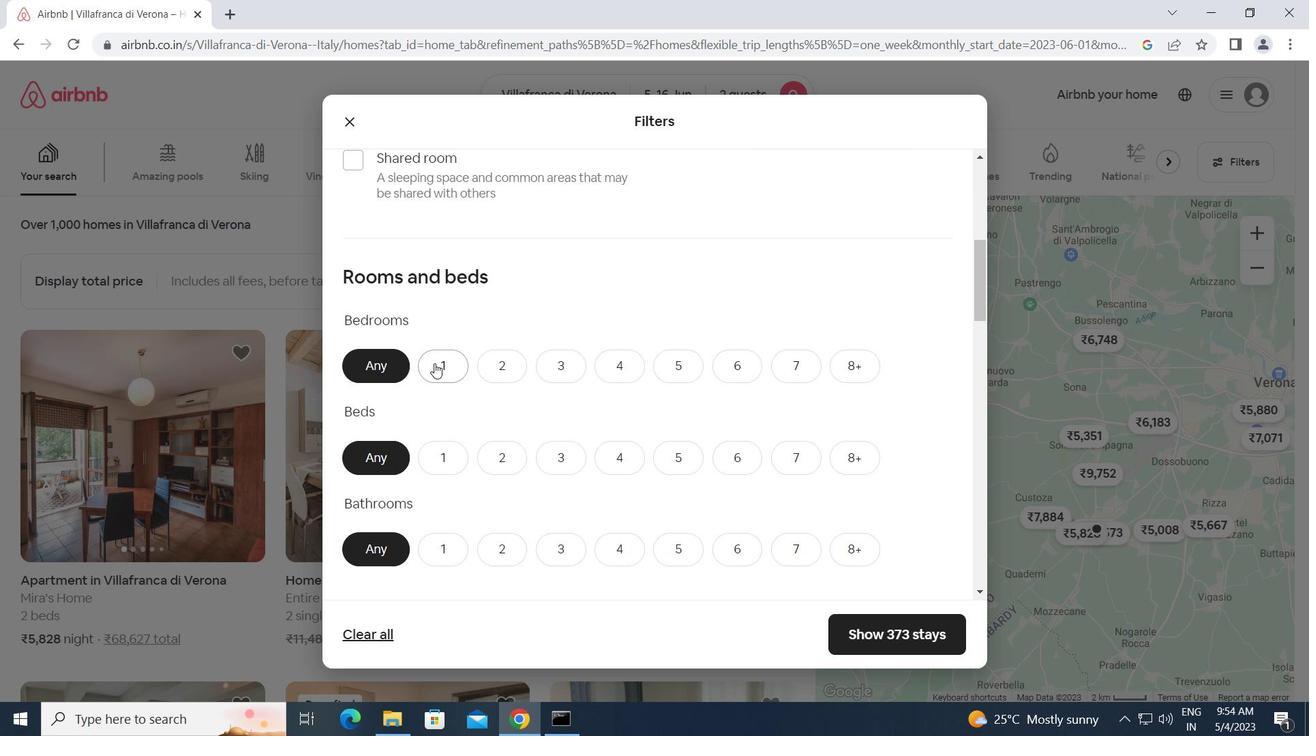 
Action: Mouse pressed left at (432, 363)
Screenshot: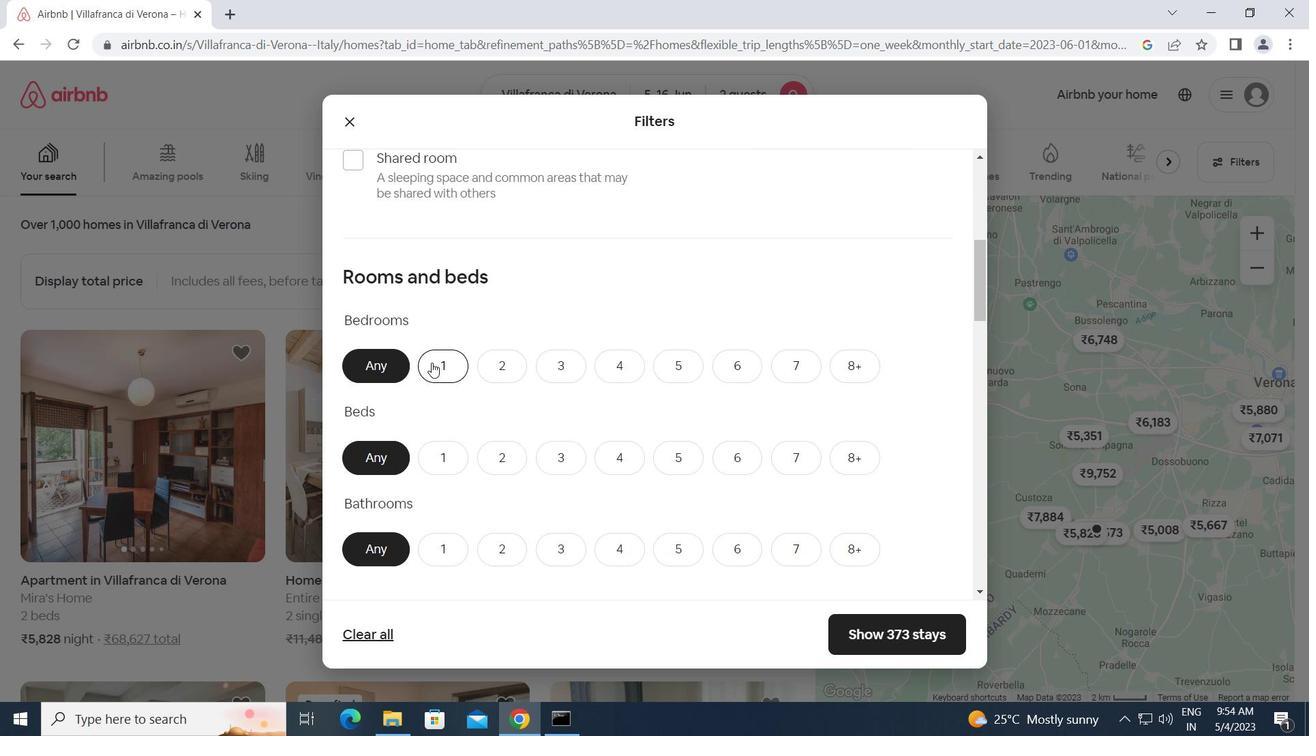 
Action: Mouse moved to (433, 458)
Screenshot: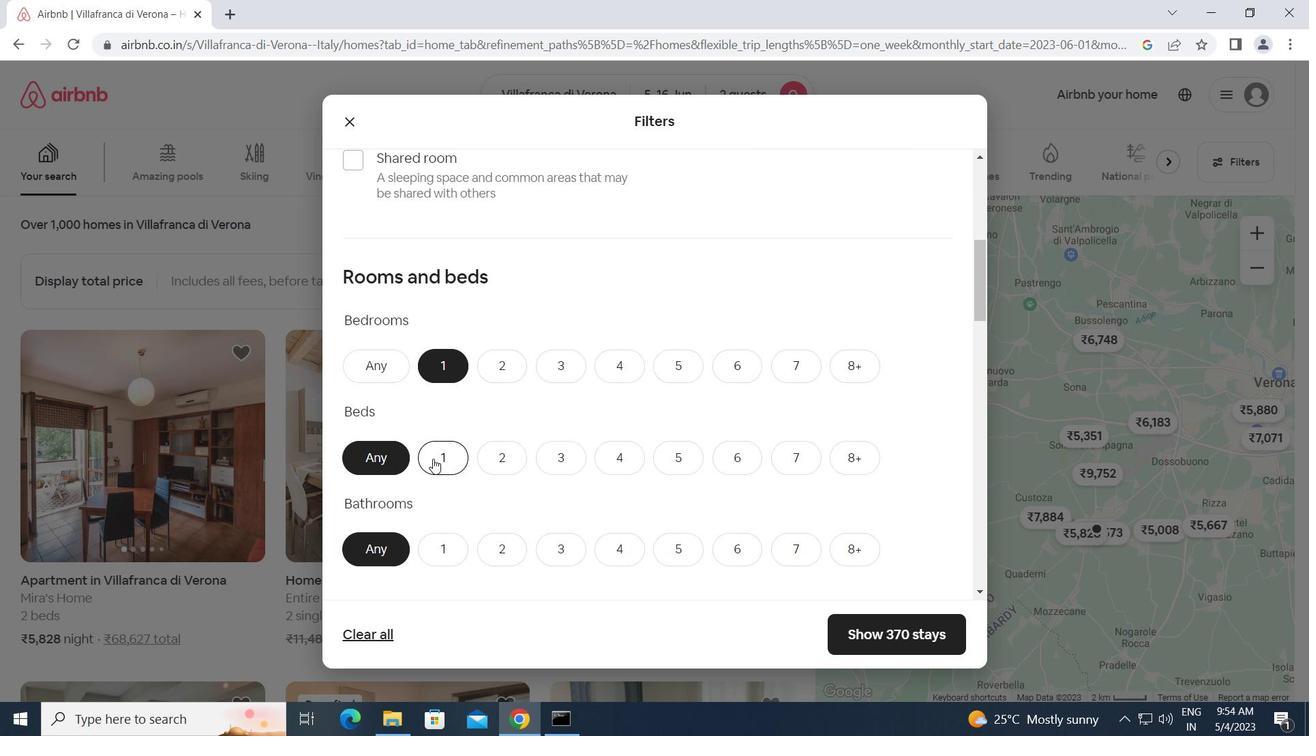 
Action: Mouse pressed left at (433, 458)
Screenshot: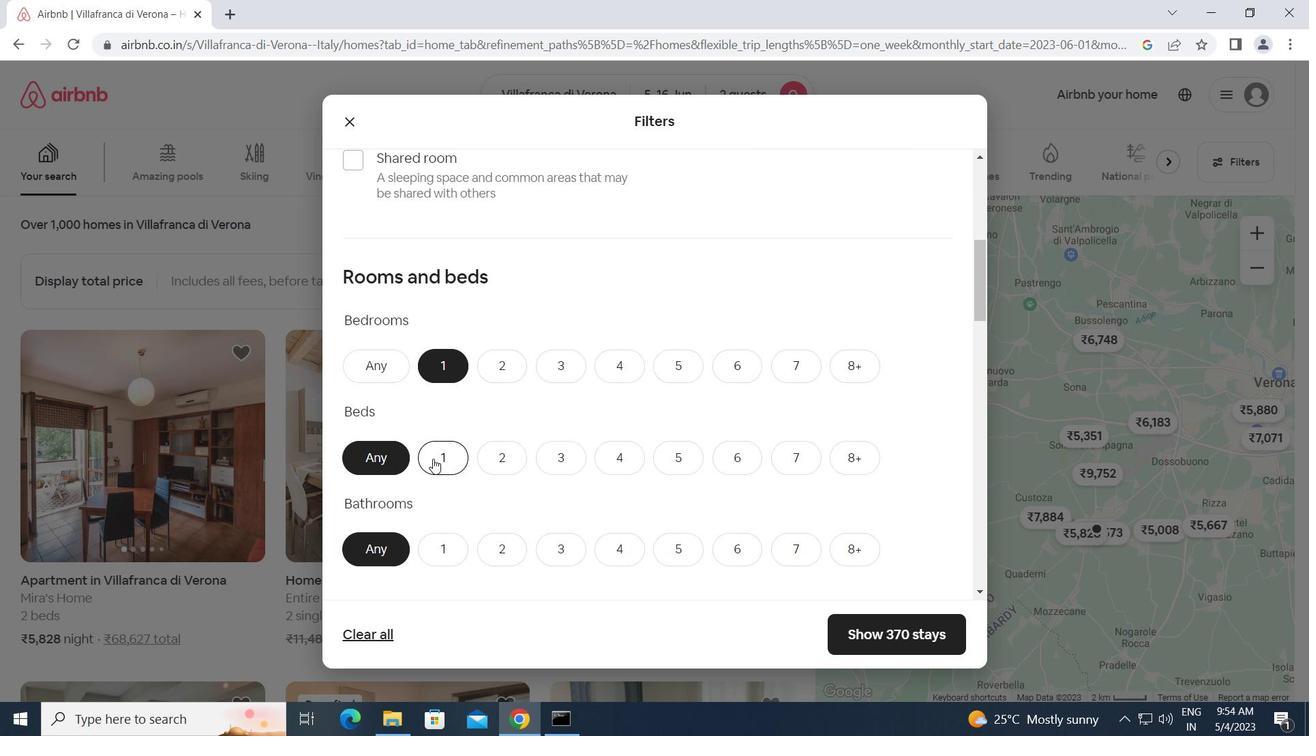 
Action: Mouse moved to (443, 545)
Screenshot: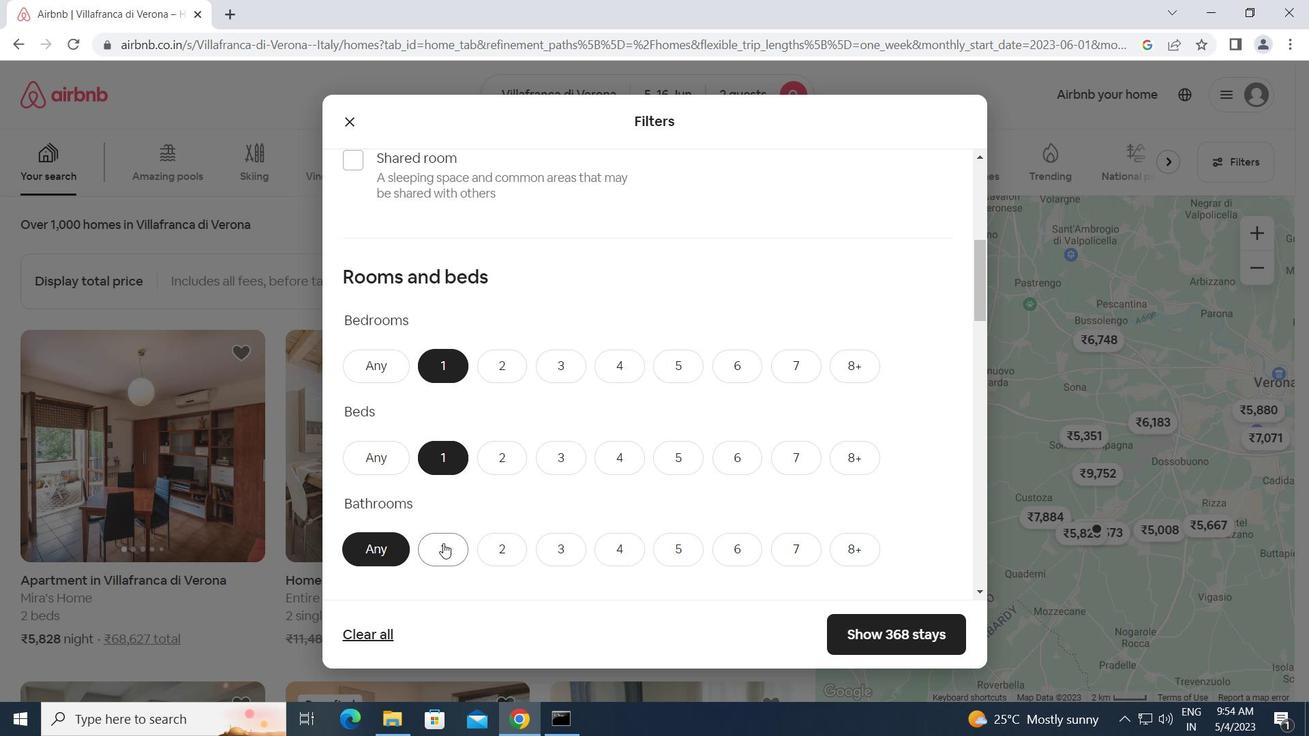 
Action: Mouse pressed left at (443, 545)
Screenshot: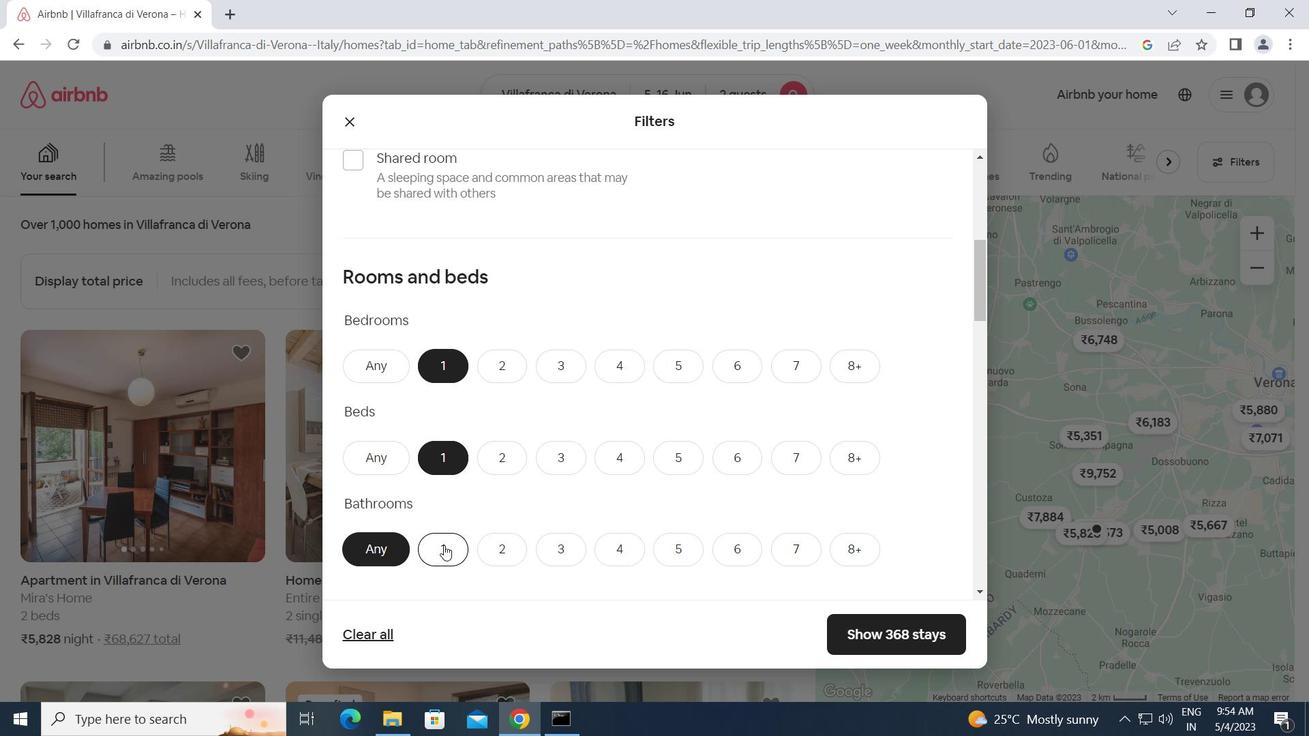 
Action: Mouse moved to (490, 563)
Screenshot: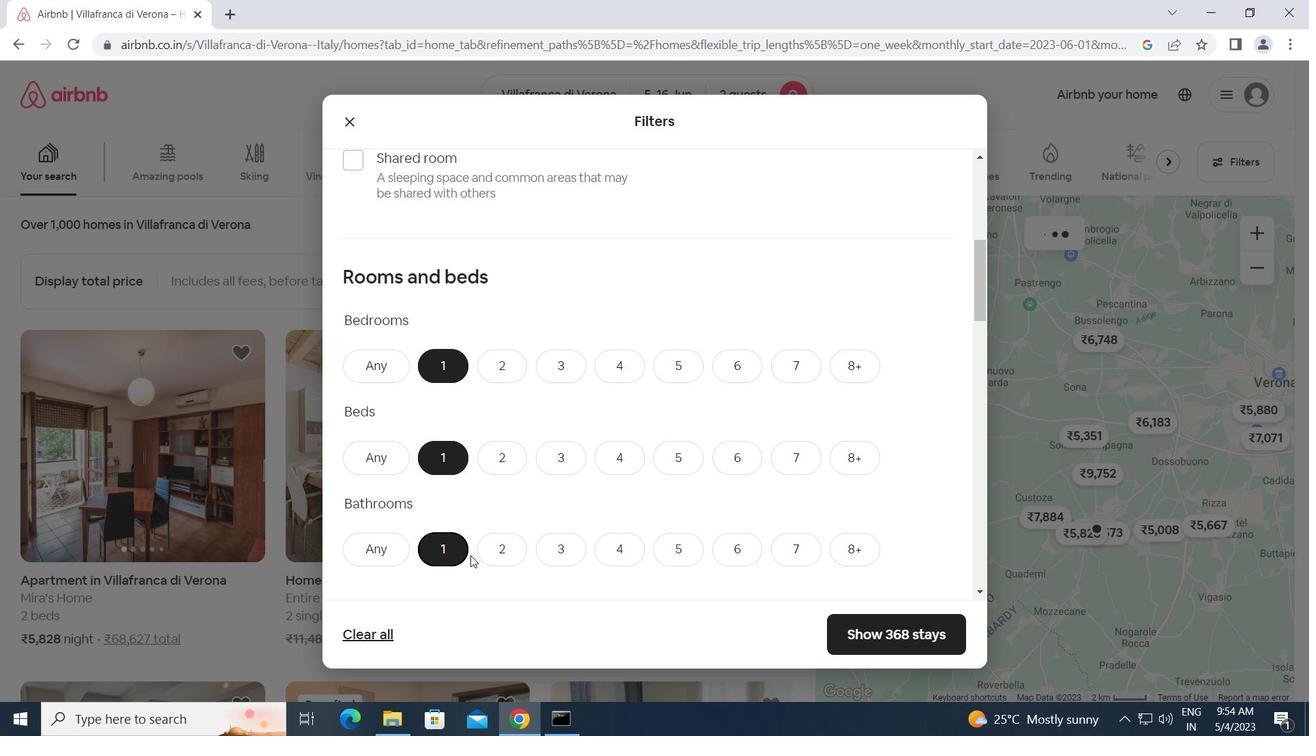 
Action: Mouse scrolled (490, 562) with delta (0, 0)
Screenshot: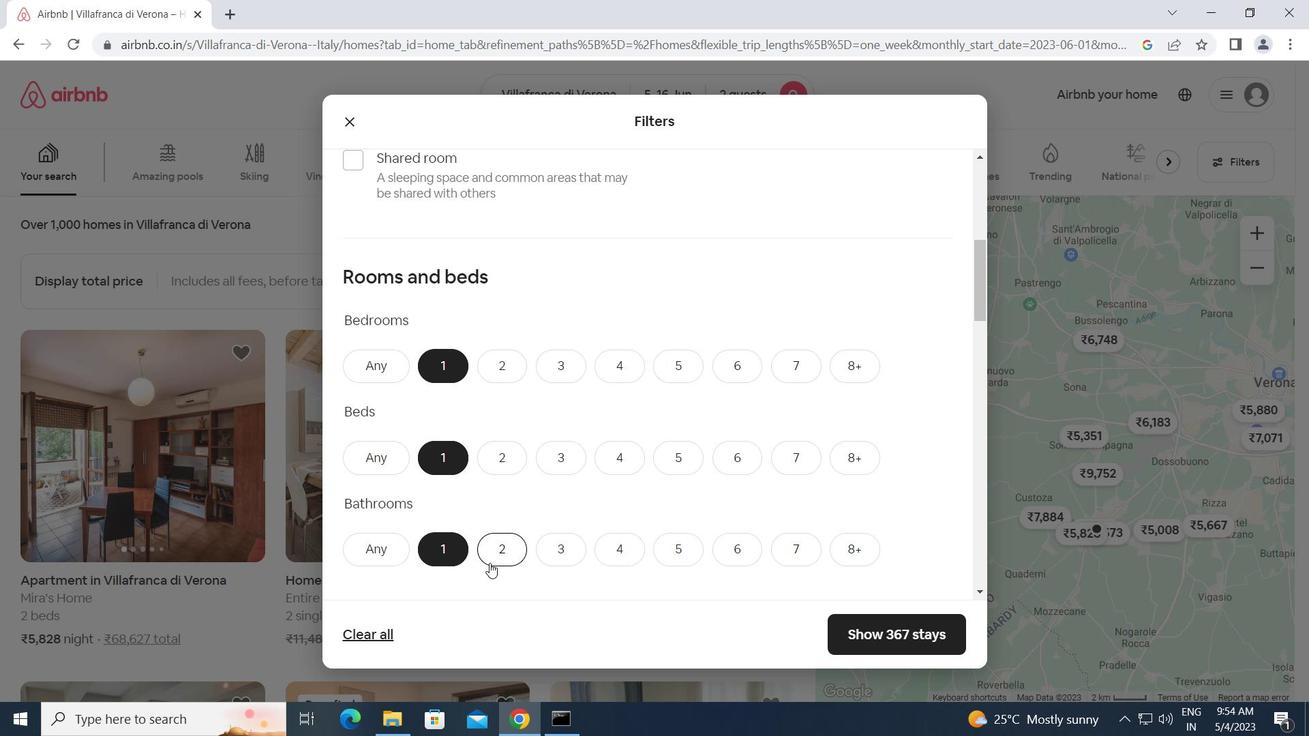 
Action: Mouse scrolled (490, 562) with delta (0, 0)
Screenshot: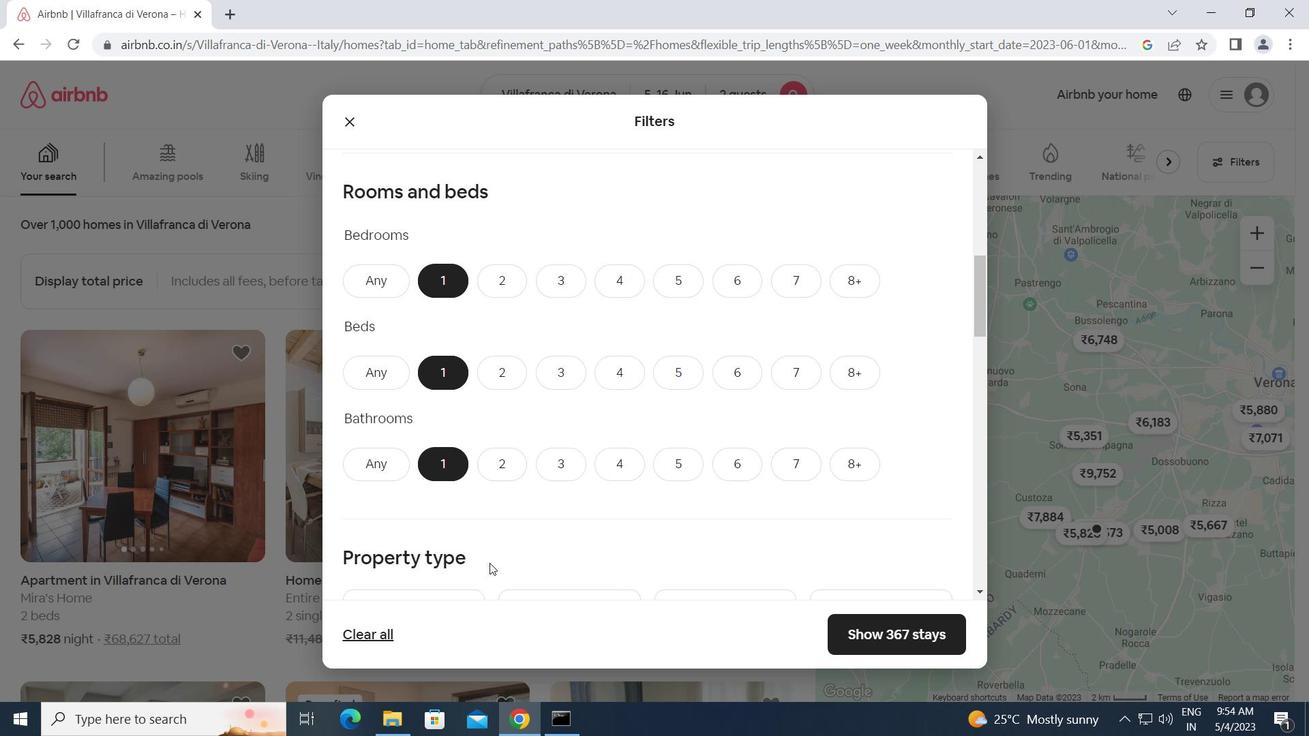 
Action: Mouse scrolled (490, 562) with delta (0, 0)
Screenshot: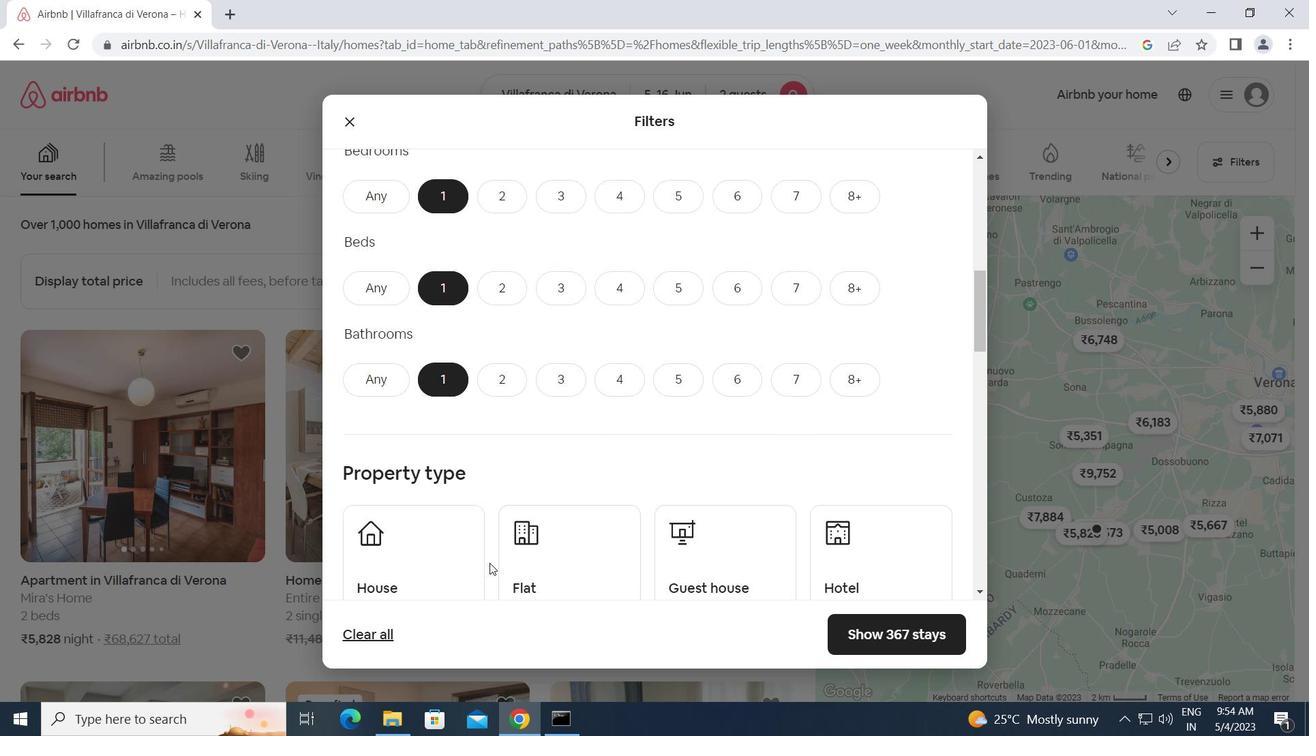 
Action: Mouse moved to (418, 473)
Screenshot: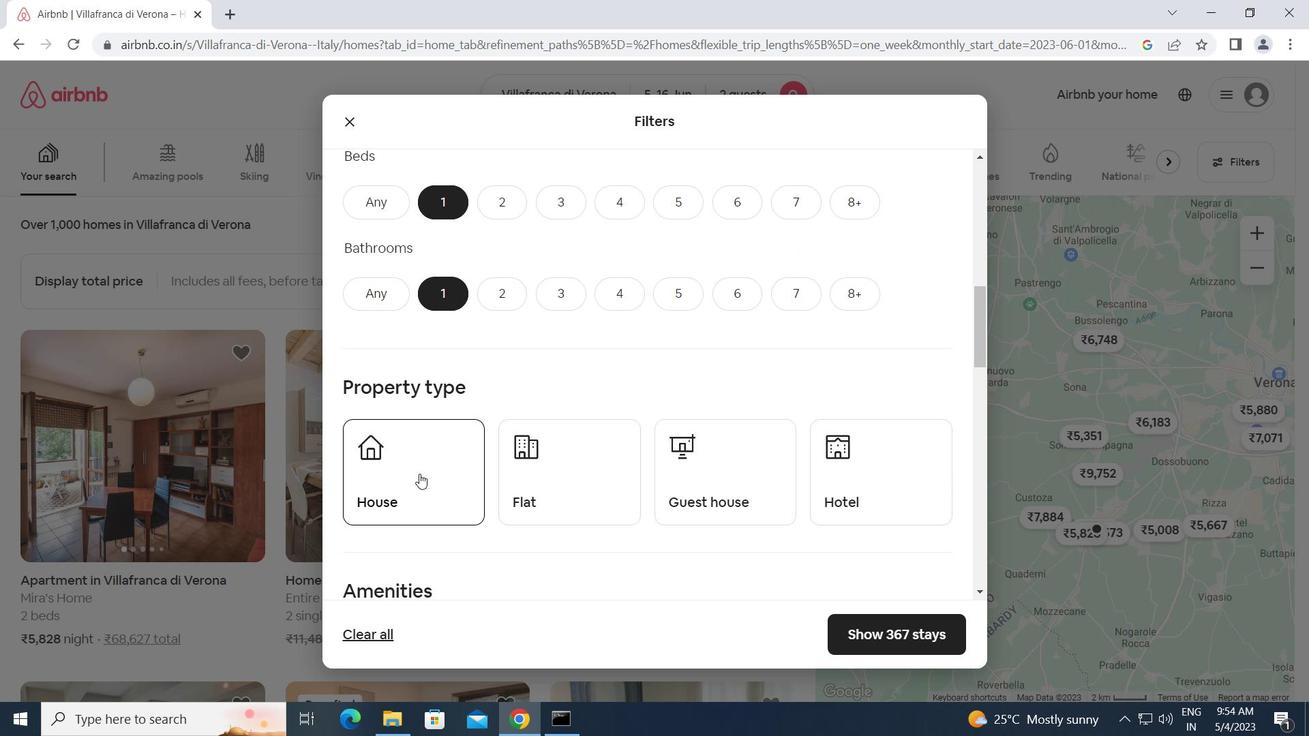 
Action: Mouse pressed left at (418, 473)
Screenshot: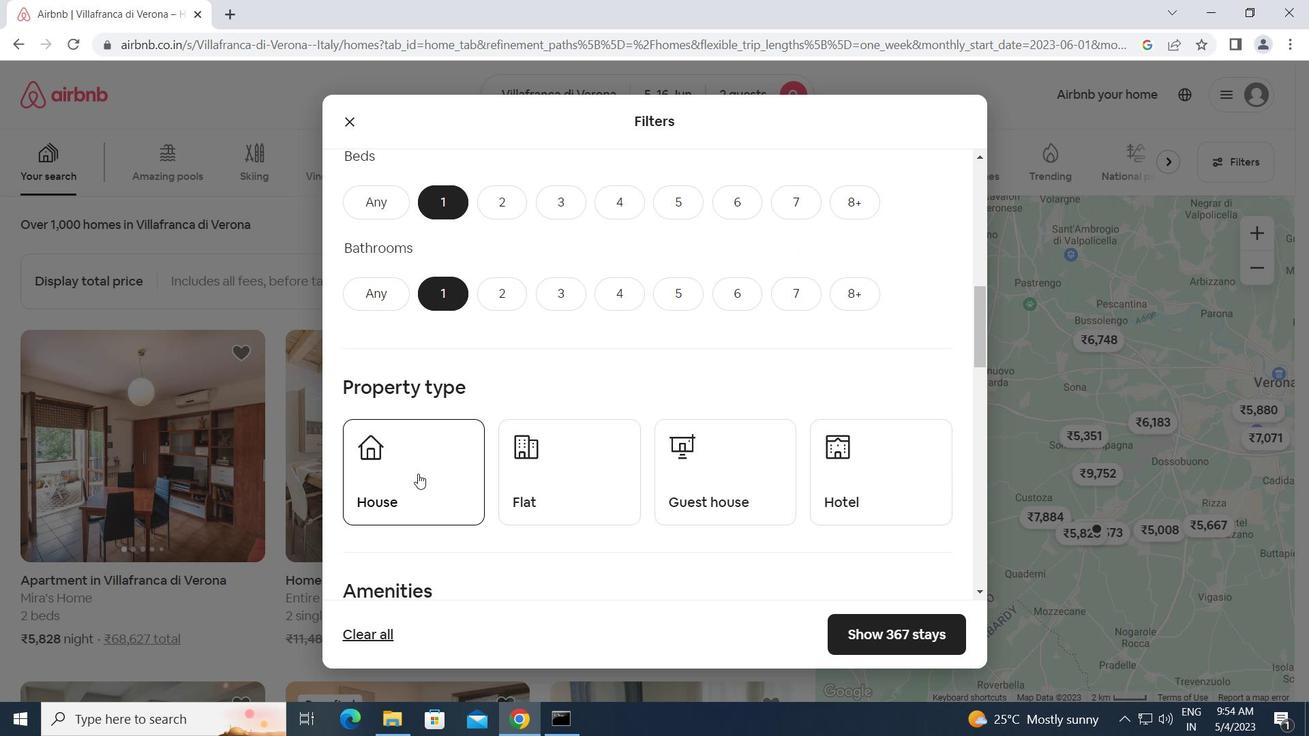 
Action: Mouse moved to (565, 480)
Screenshot: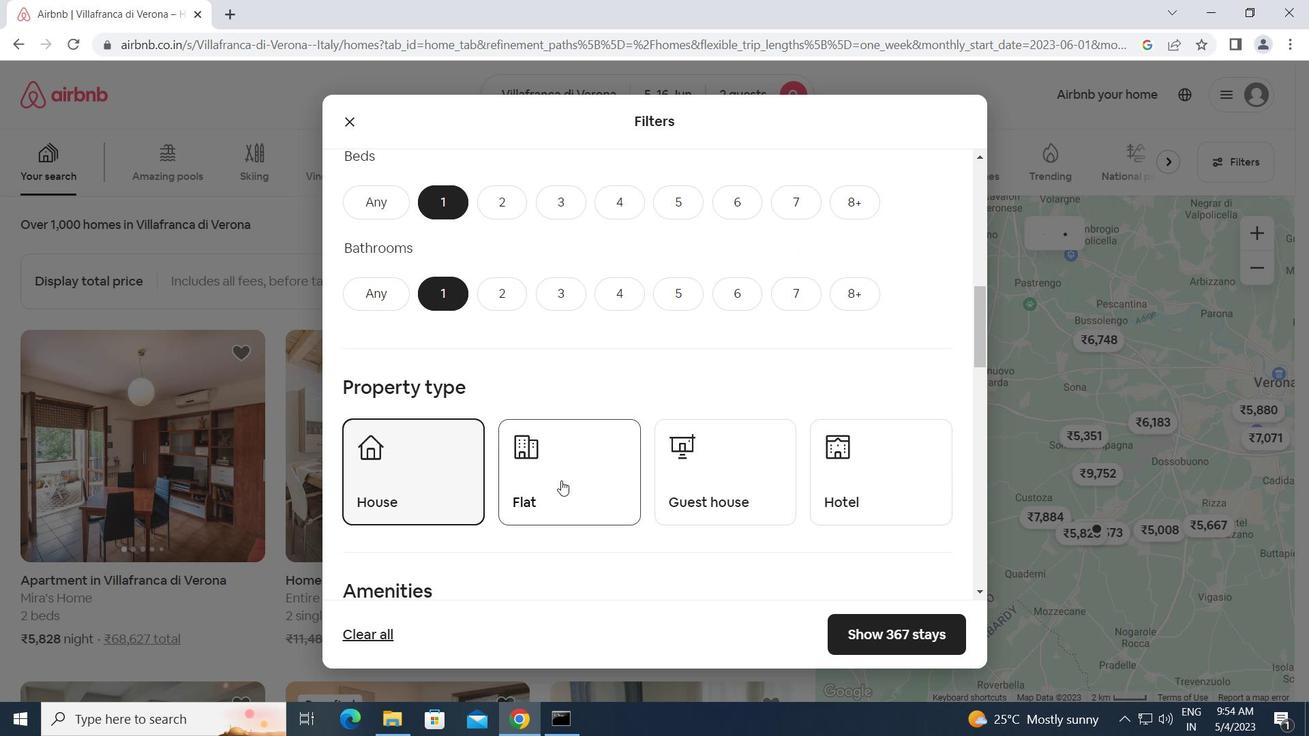 
Action: Mouse pressed left at (565, 480)
Screenshot: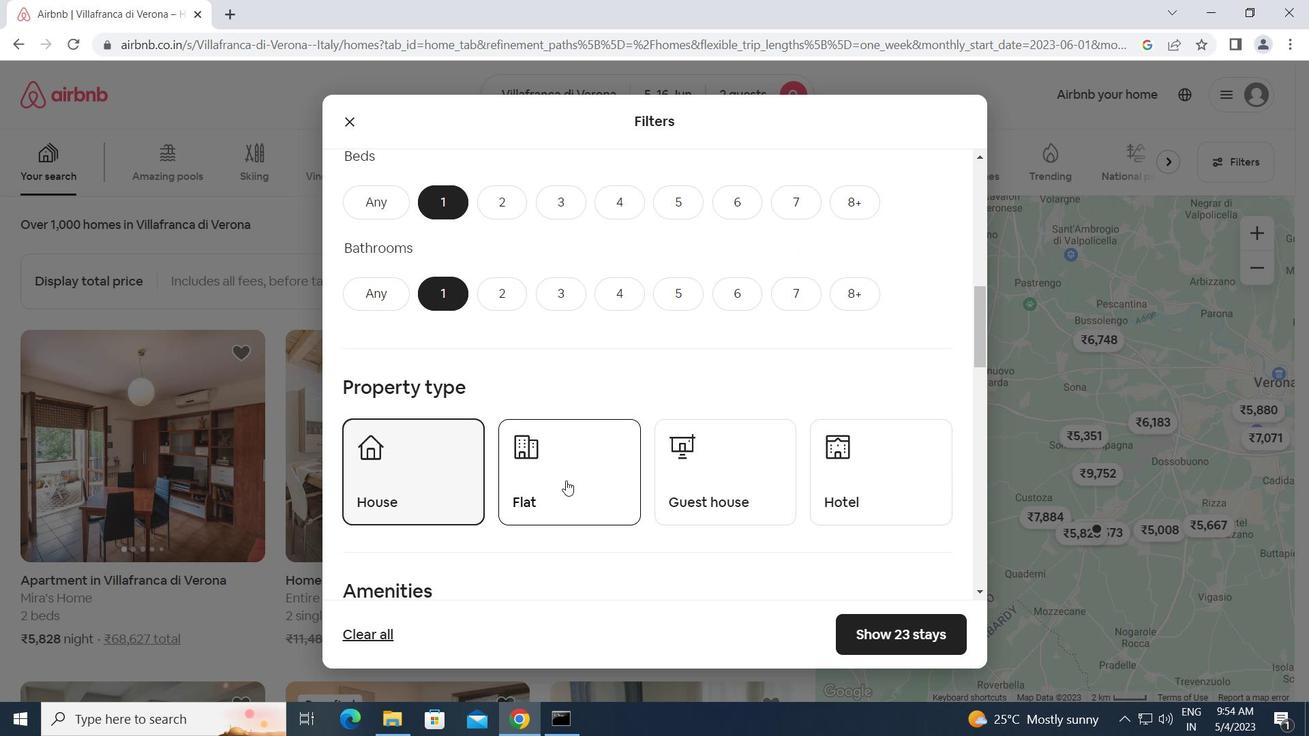 
Action: Mouse moved to (692, 476)
Screenshot: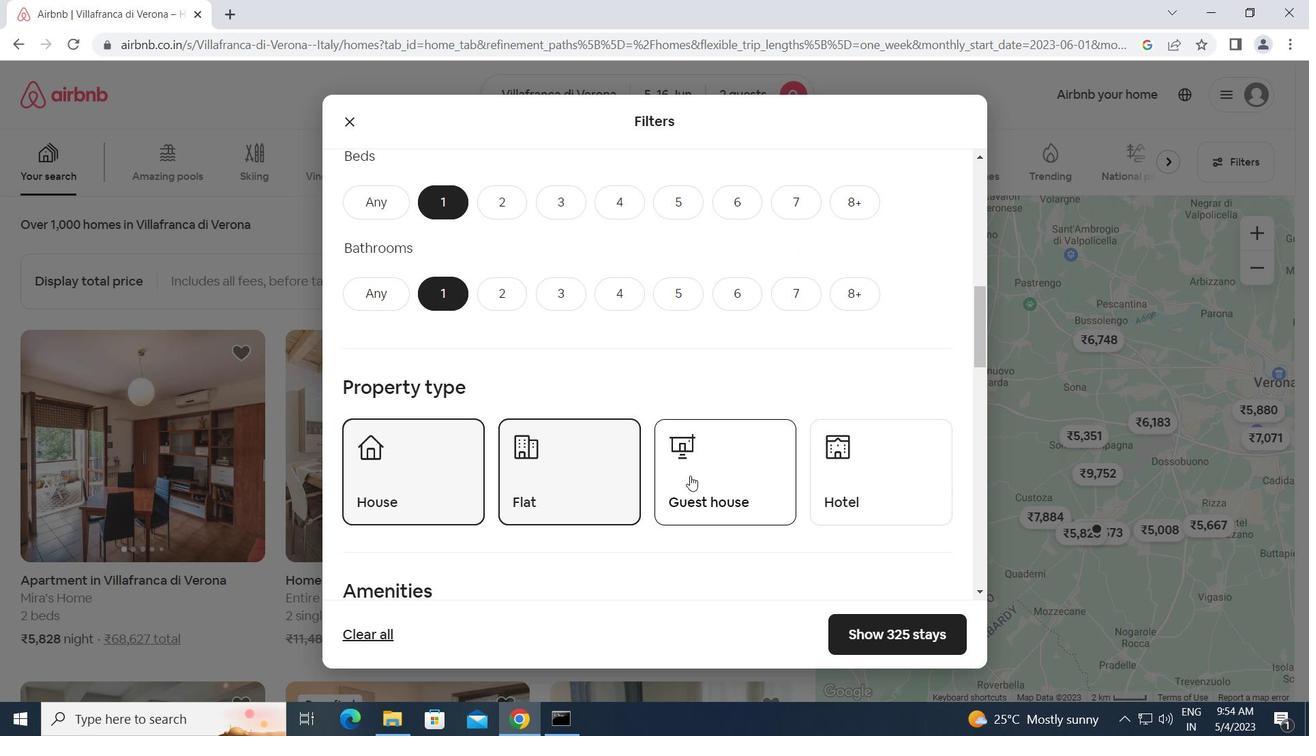 
Action: Mouse pressed left at (692, 476)
Screenshot: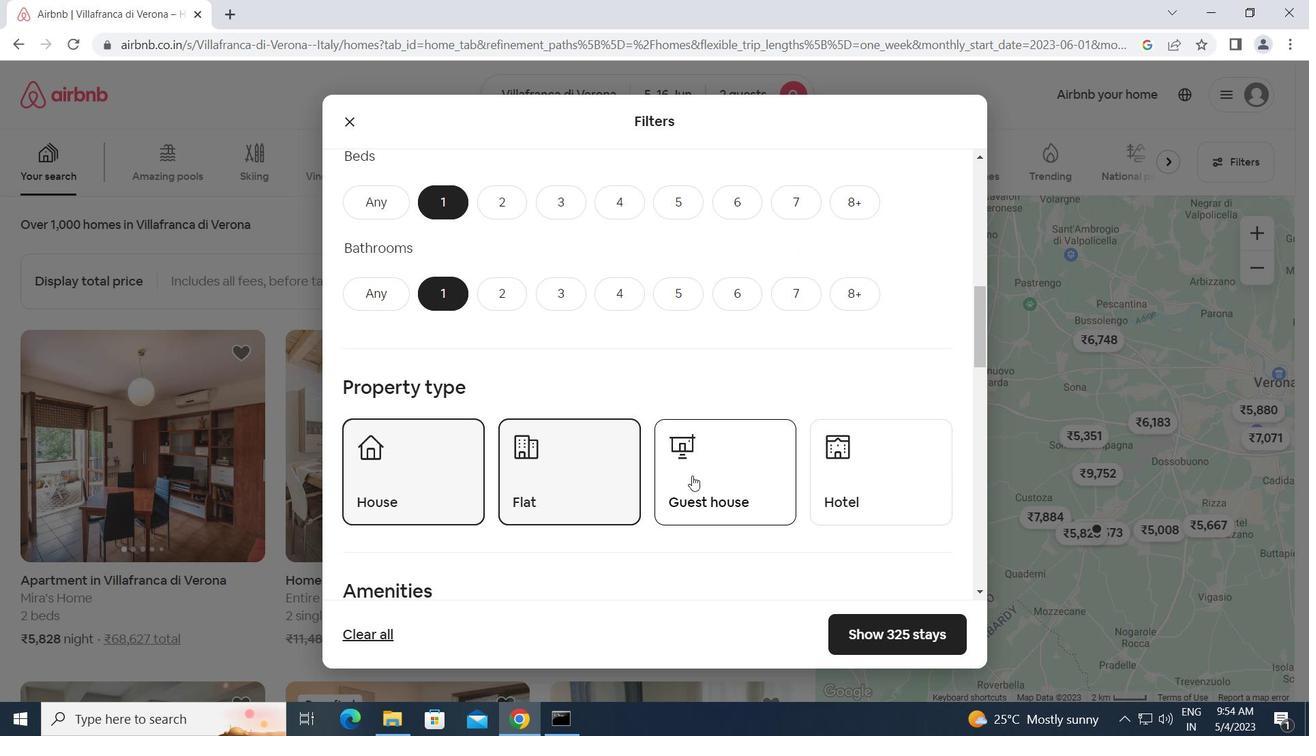 
Action: Mouse moved to (865, 467)
Screenshot: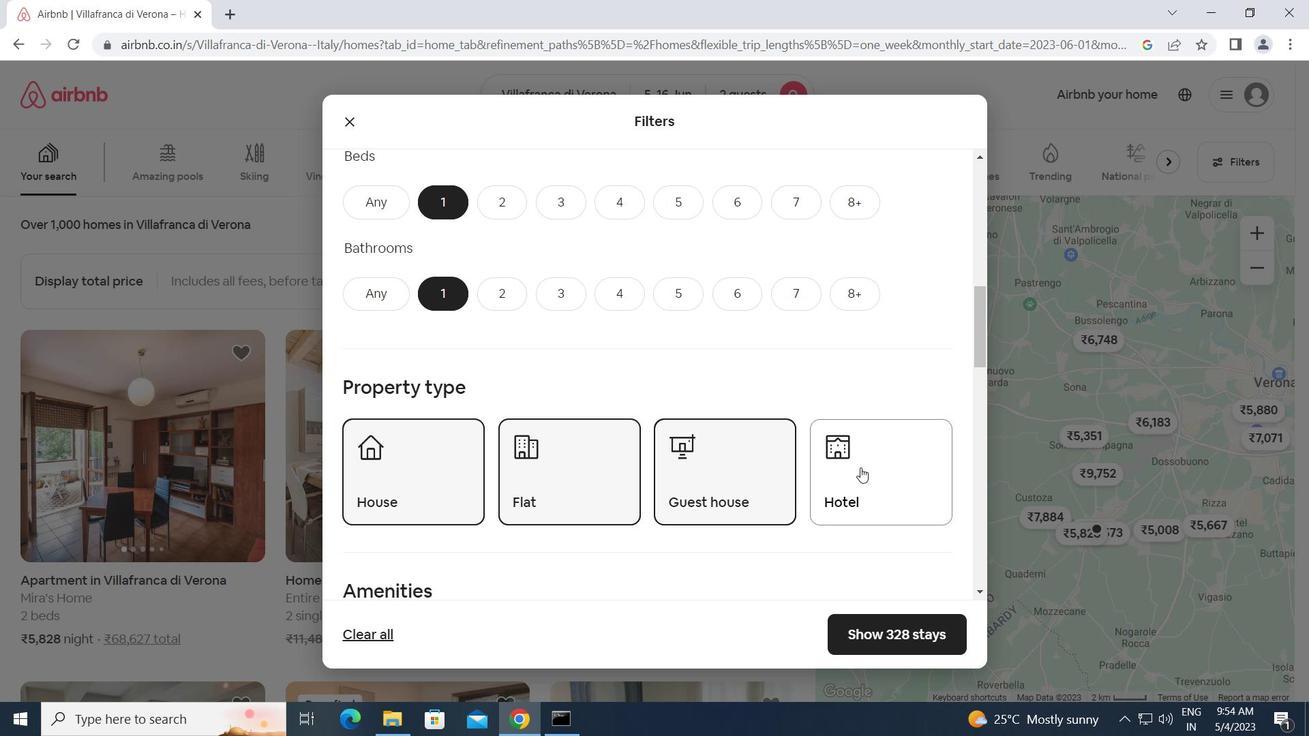 
Action: Mouse pressed left at (865, 467)
Screenshot: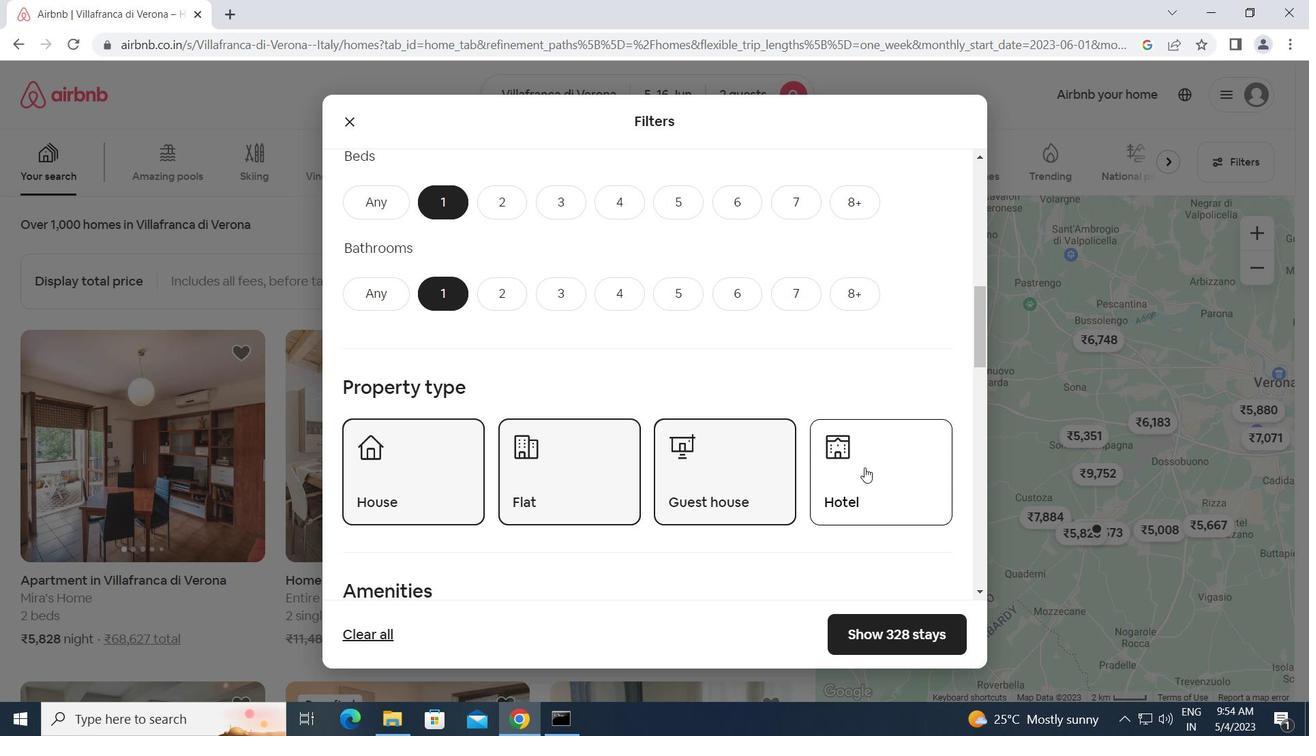 
Action: Mouse moved to (639, 512)
Screenshot: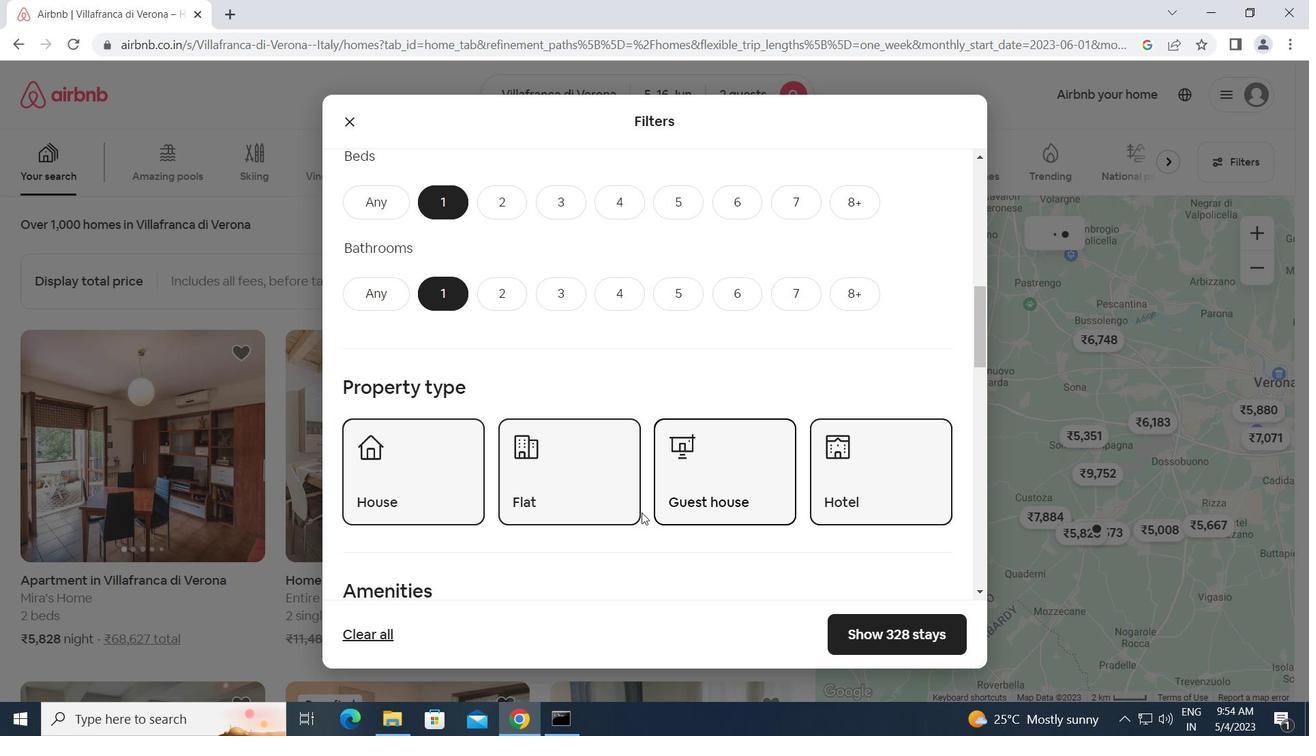 
Action: Mouse scrolled (639, 512) with delta (0, 0)
Screenshot: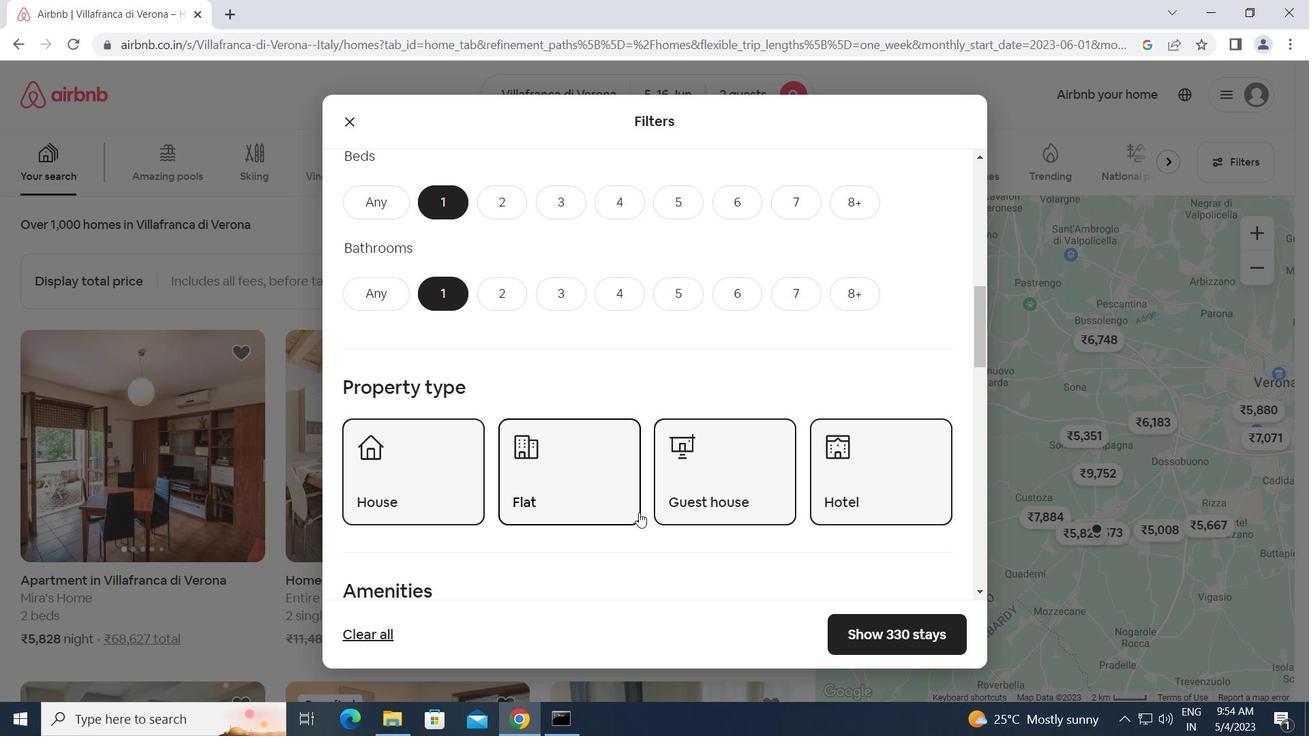 
Action: Mouse scrolled (639, 512) with delta (0, 0)
Screenshot: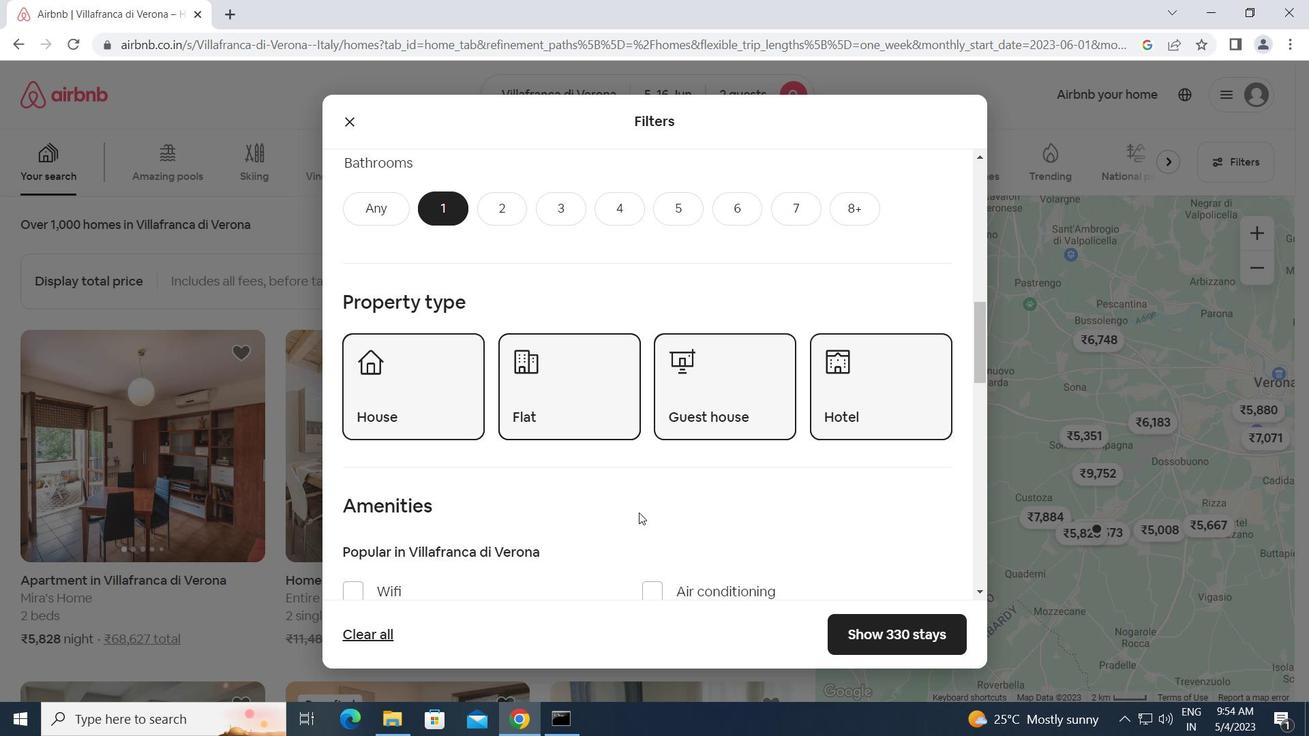 
Action: Mouse scrolled (639, 512) with delta (0, 0)
Screenshot: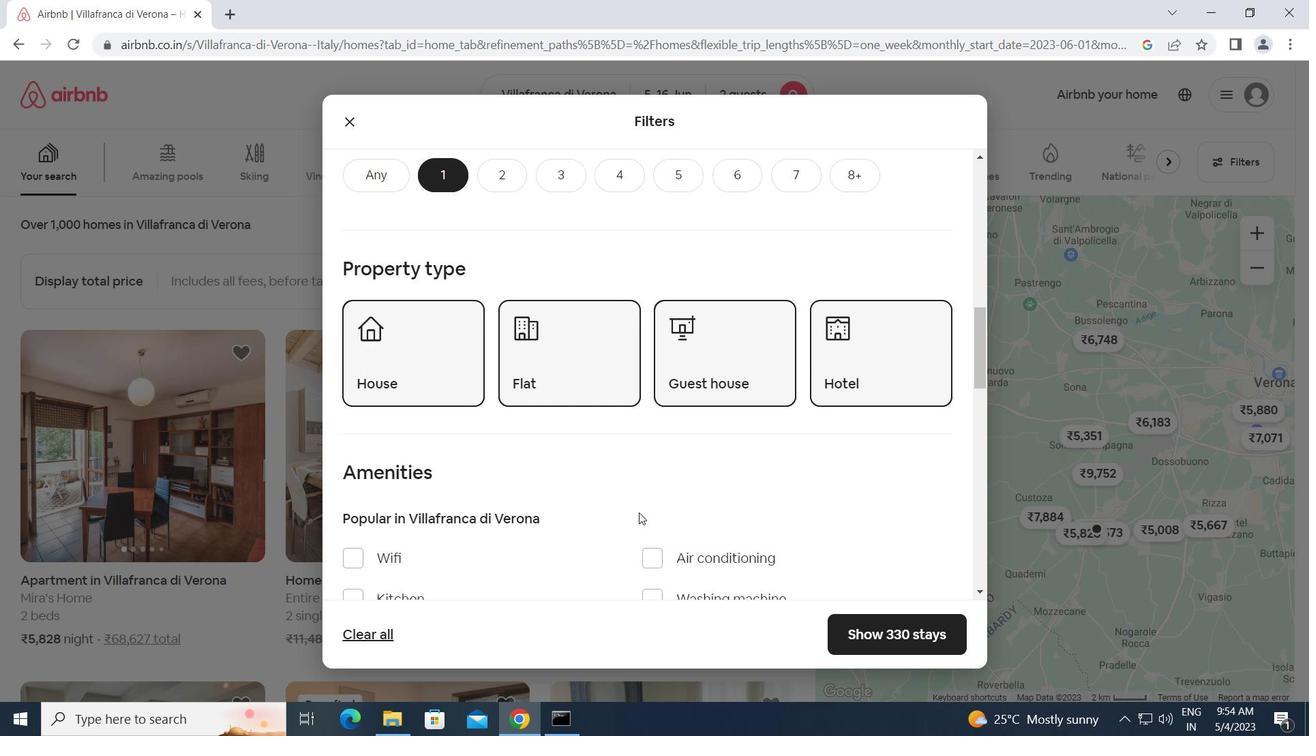 
Action: Mouse scrolled (639, 512) with delta (0, 0)
Screenshot: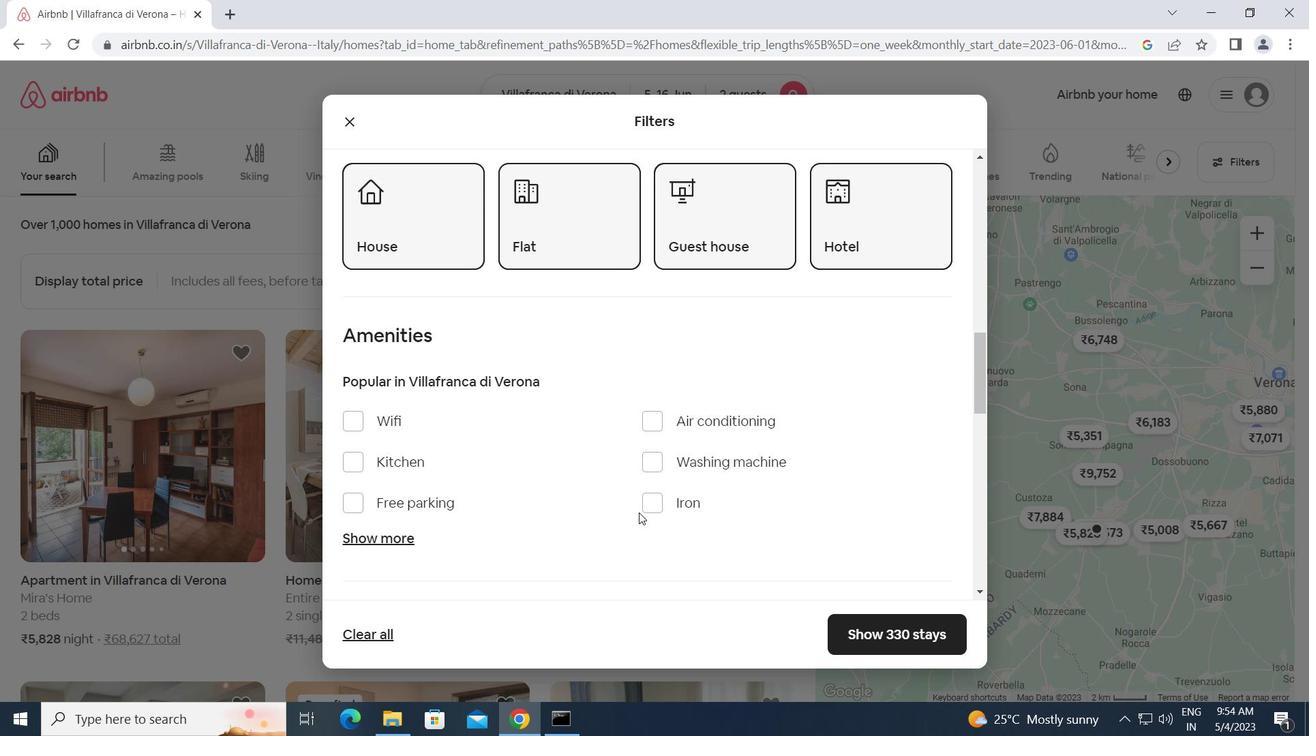 
Action: Mouse scrolled (639, 512) with delta (0, 0)
Screenshot: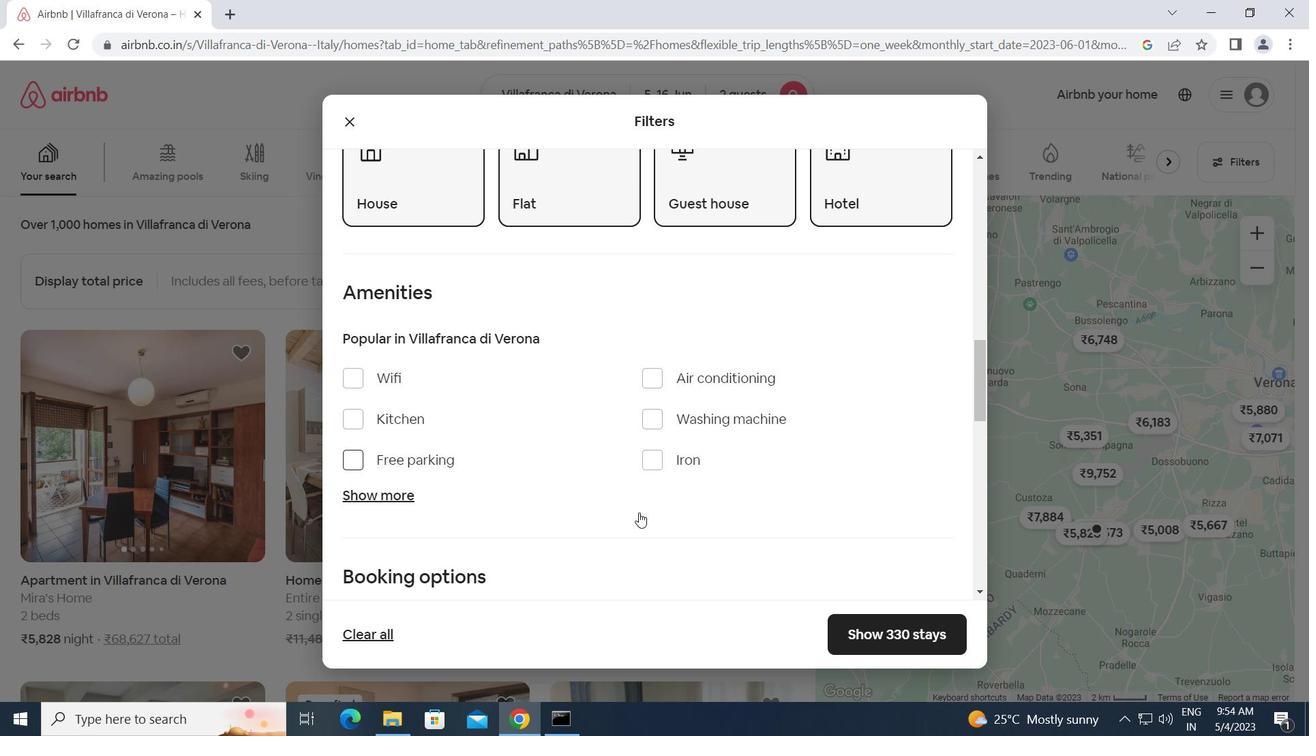
Action: Mouse moved to (916, 572)
Screenshot: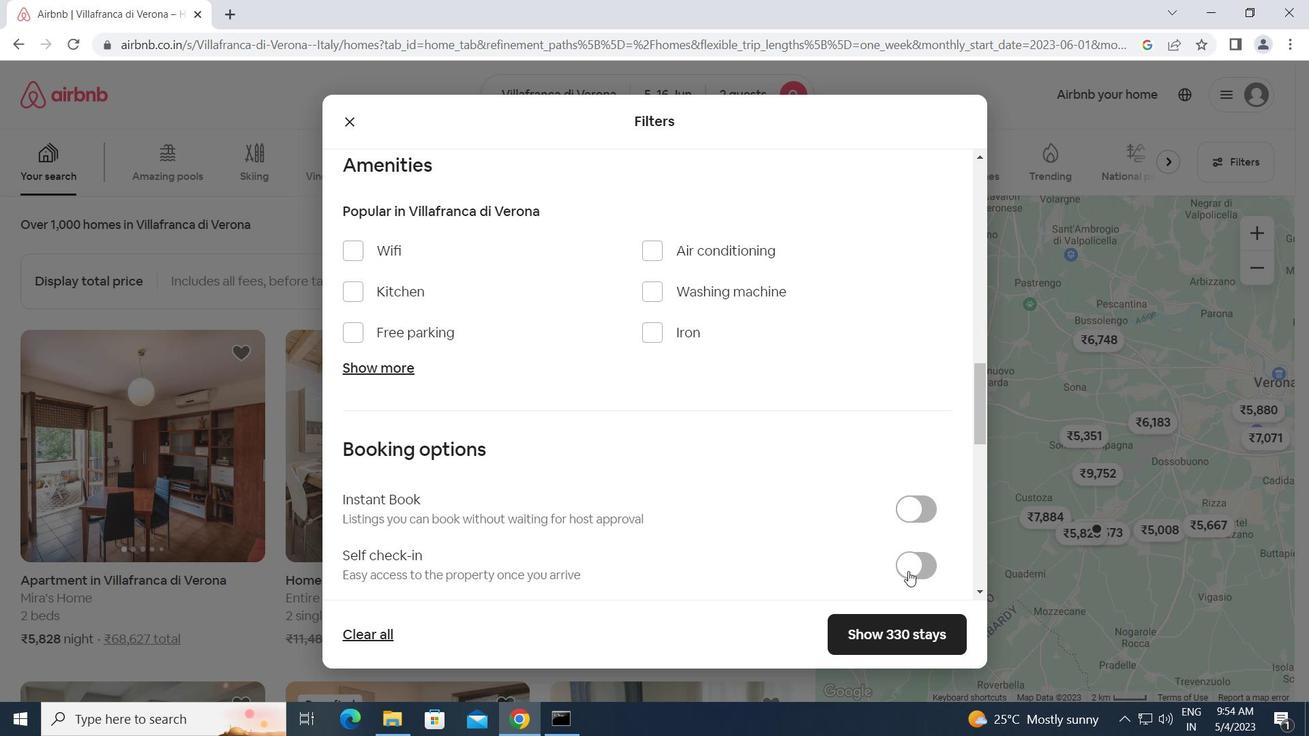 
Action: Mouse pressed left at (916, 572)
Screenshot: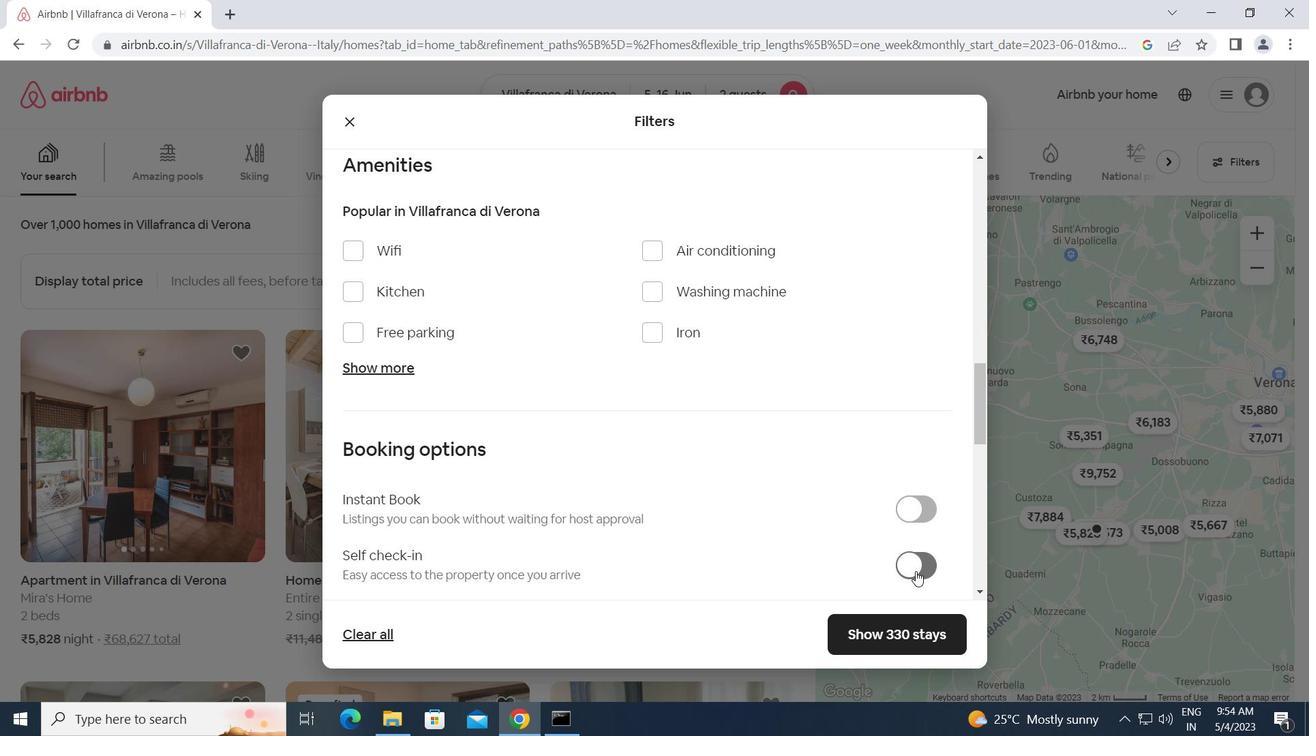 
Action: Mouse moved to (647, 514)
Screenshot: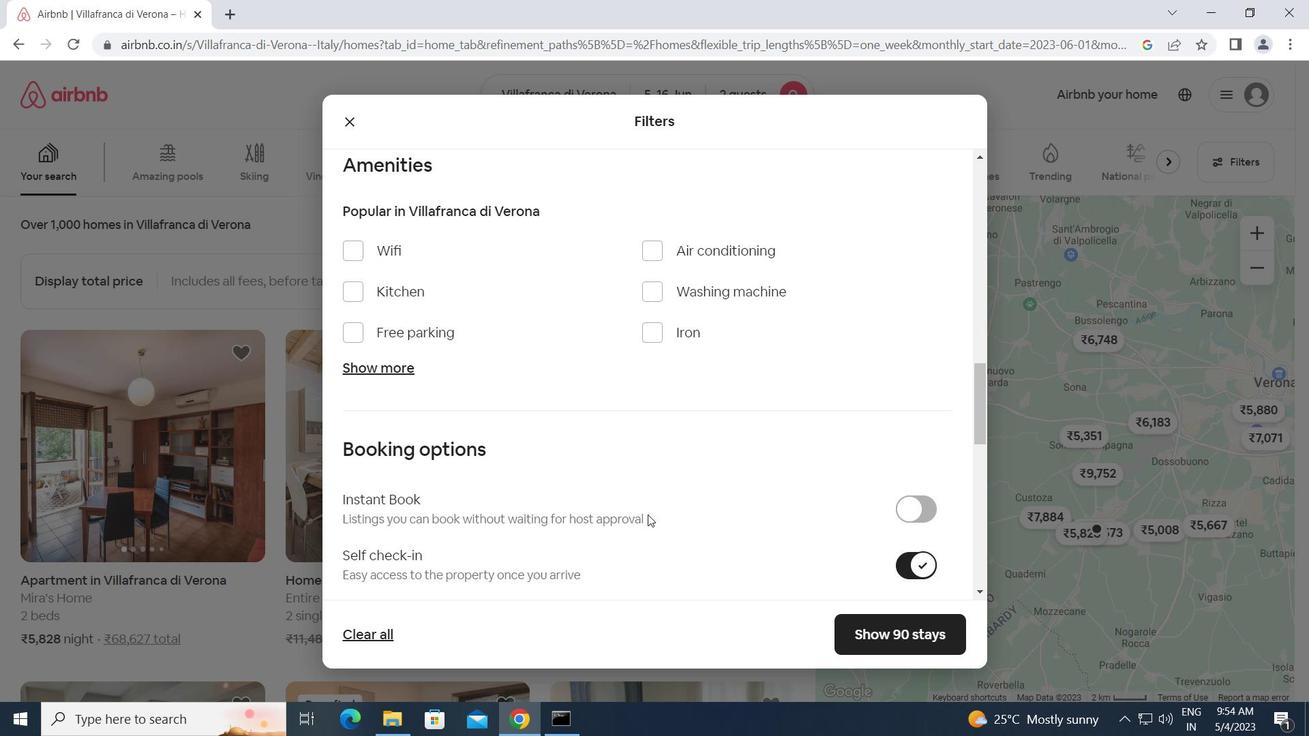 
Action: Mouse scrolled (647, 514) with delta (0, 0)
Screenshot: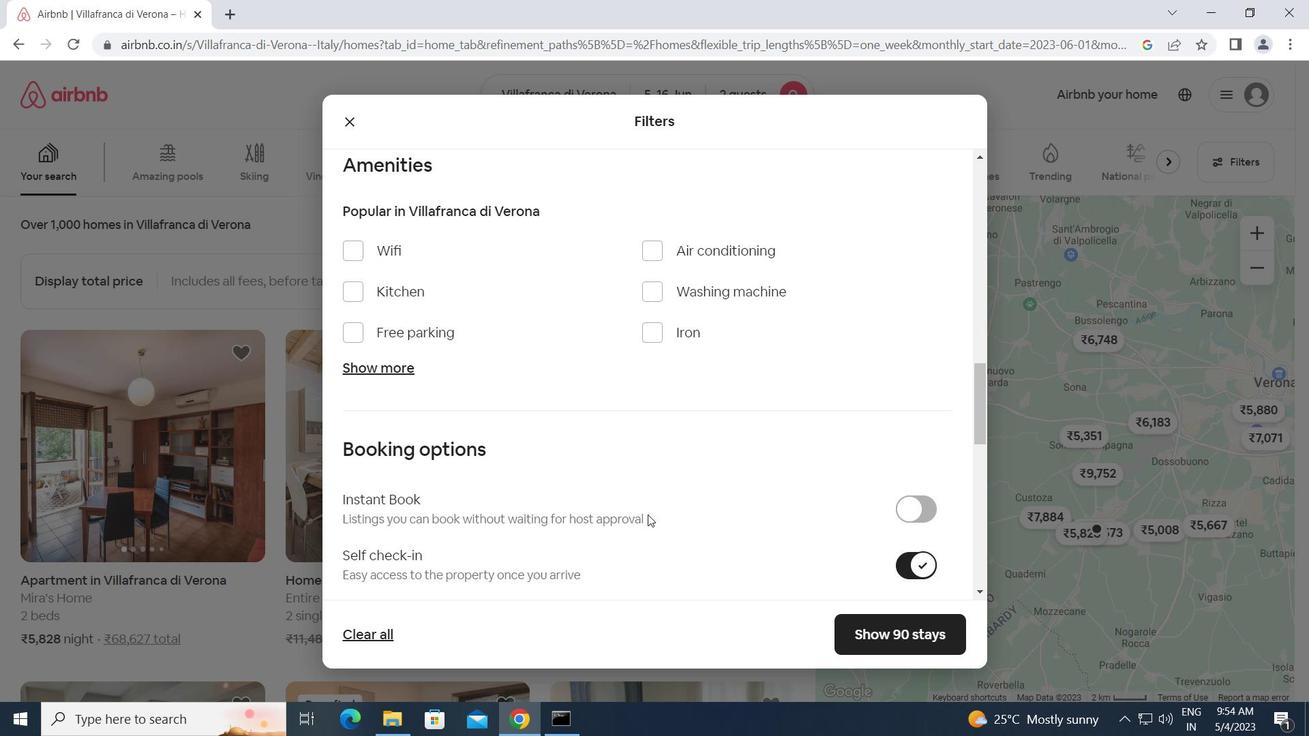 
Action: Mouse scrolled (647, 514) with delta (0, 0)
Screenshot: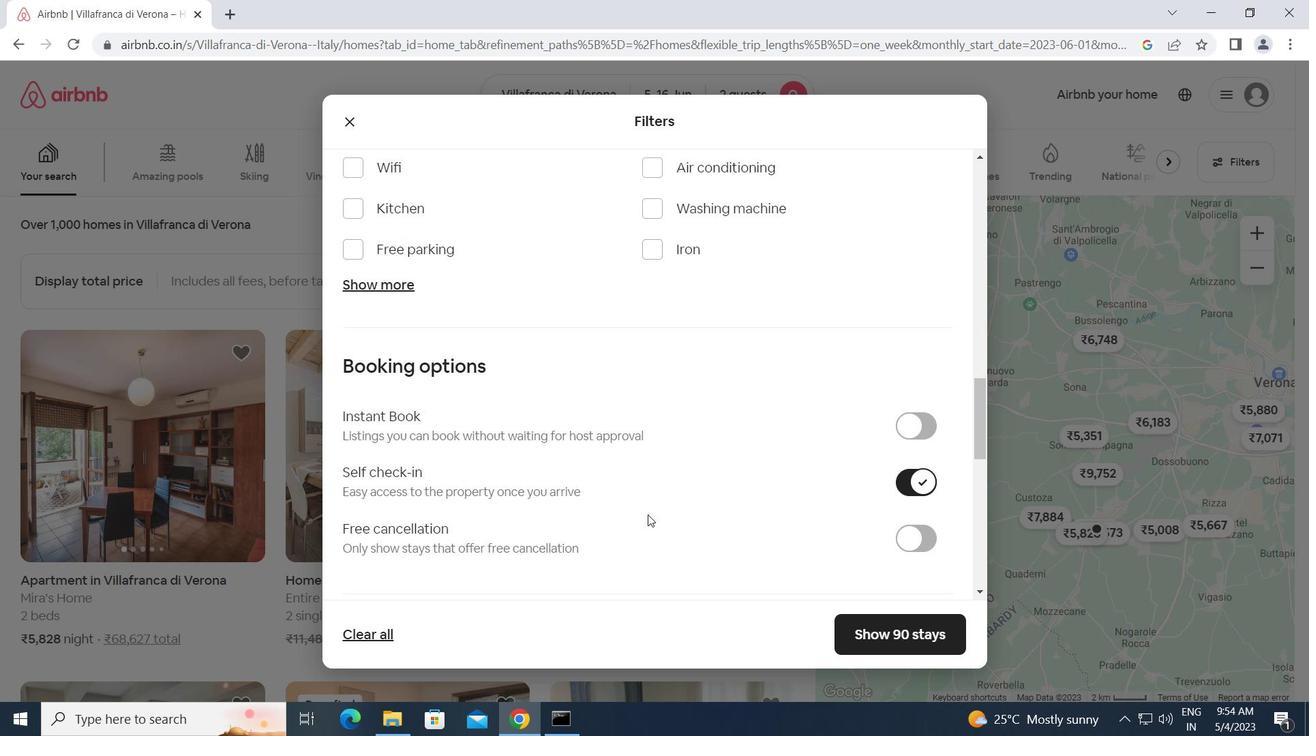 
Action: Mouse scrolled (647, 514) with delta (0, 0)
Screenshot: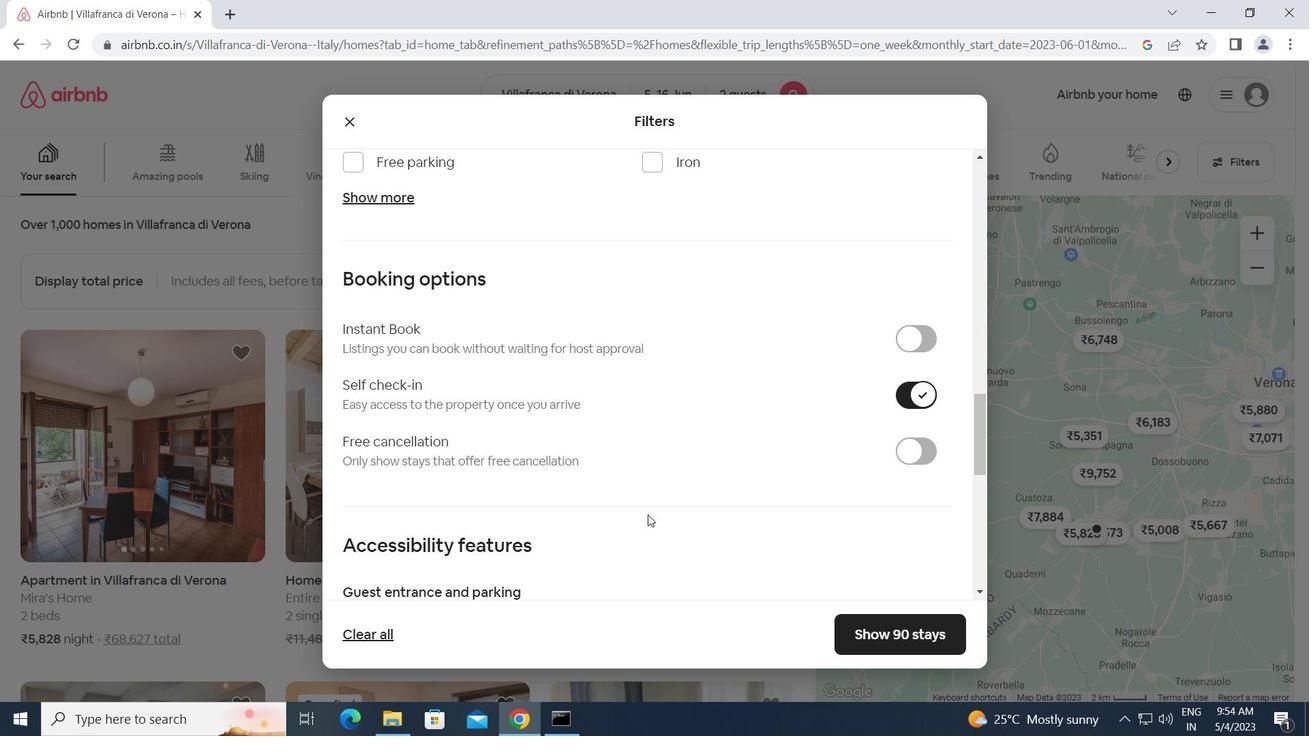 
Action: Mouse scrolled (647, 514) with delta (0, 0)
Screenshot: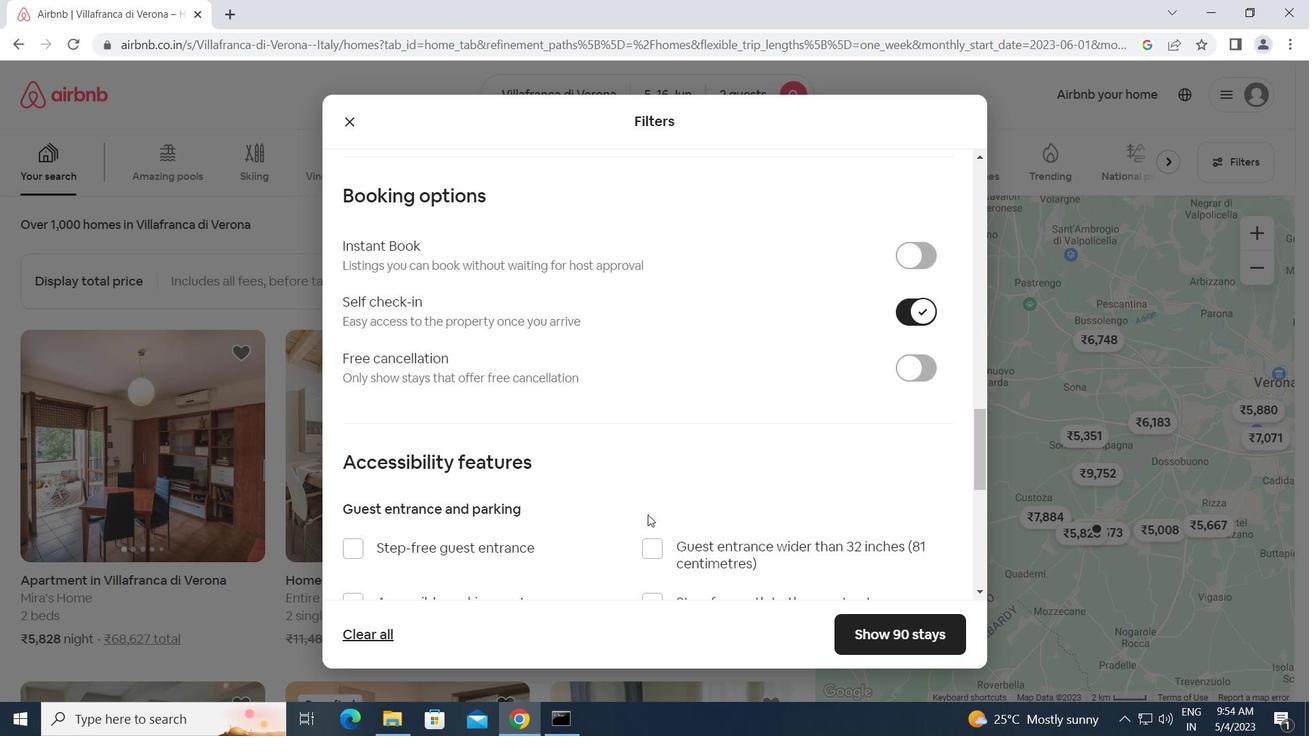 
Action: Mouse scrolled (647, 514) with delta (0, 0)
Screenshot: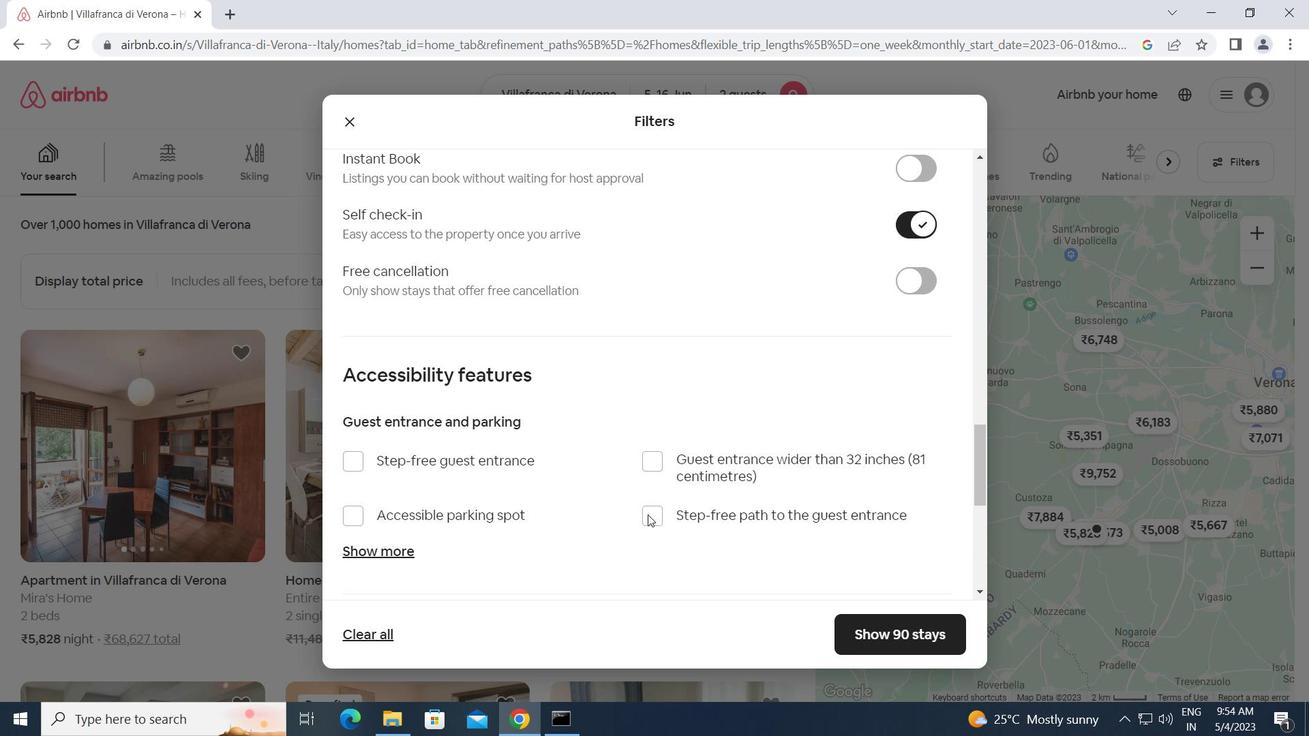 
Action: Mouse scrolled (647, 514) with delta (0, 0)
Screenshot: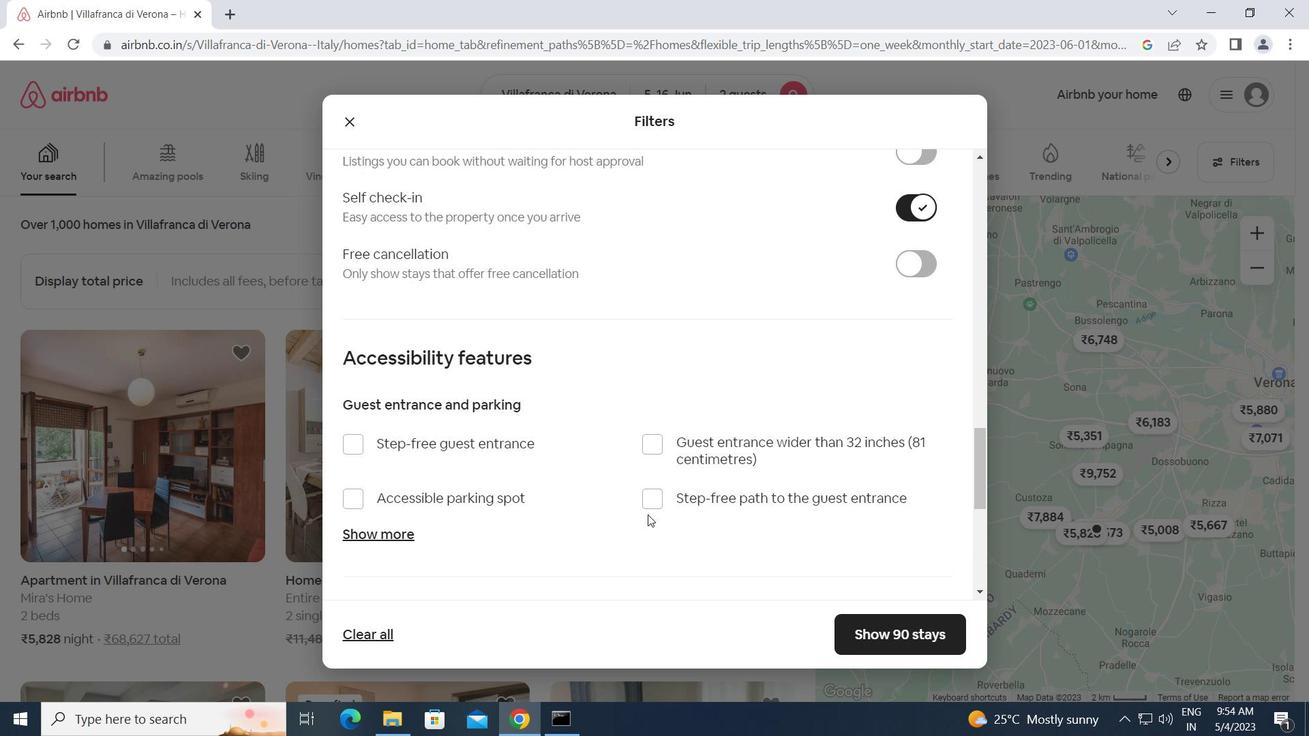 
Action: Mouse scrolled (647, 514) with delta (0, 0)
Screenshot: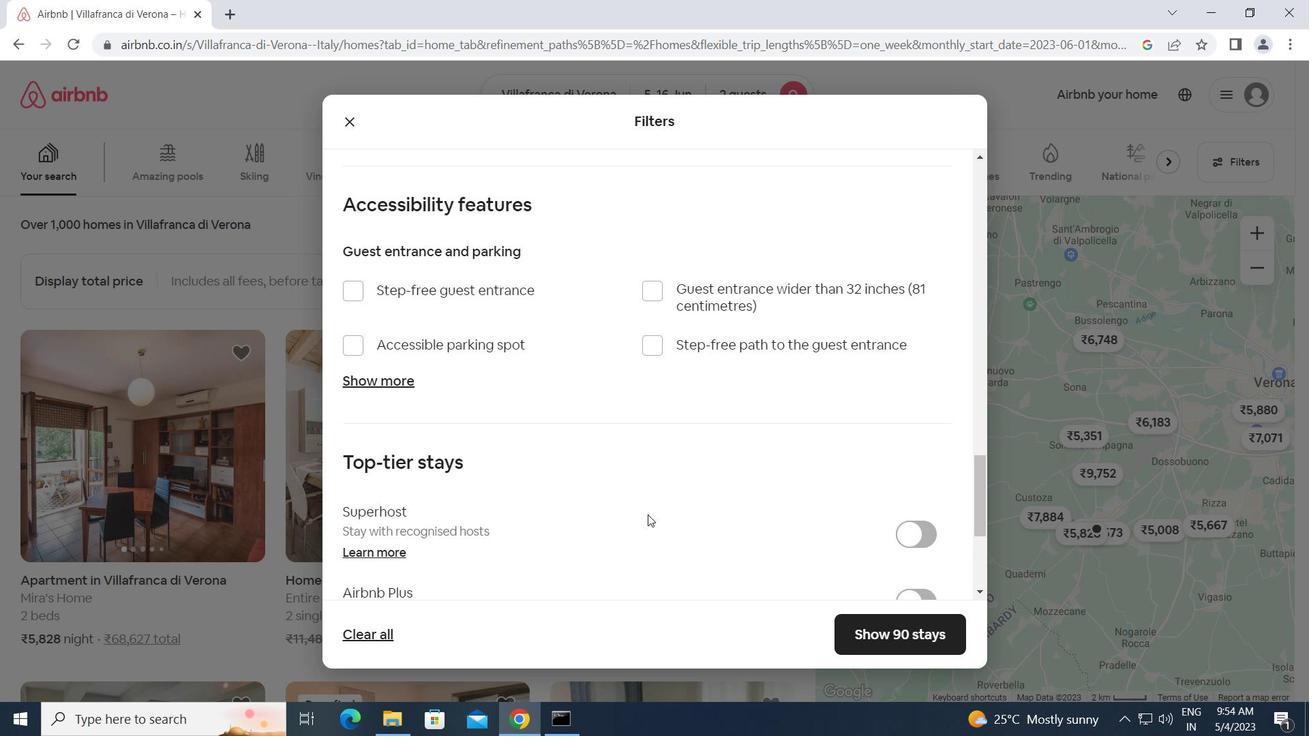 
Action: Mouse scrolled (647, 514) with delta (0, 0)
Screenshot: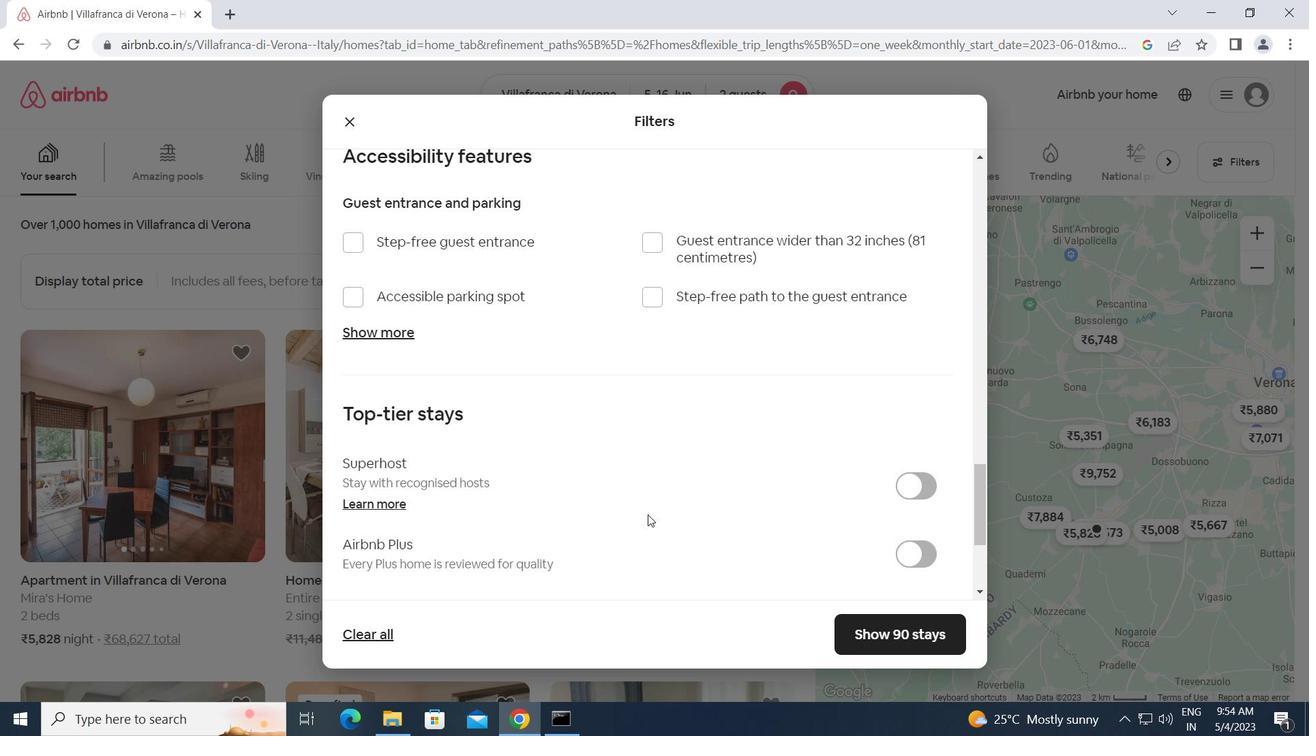 
Action: Mouse moved to (347, 576)
Screenshot: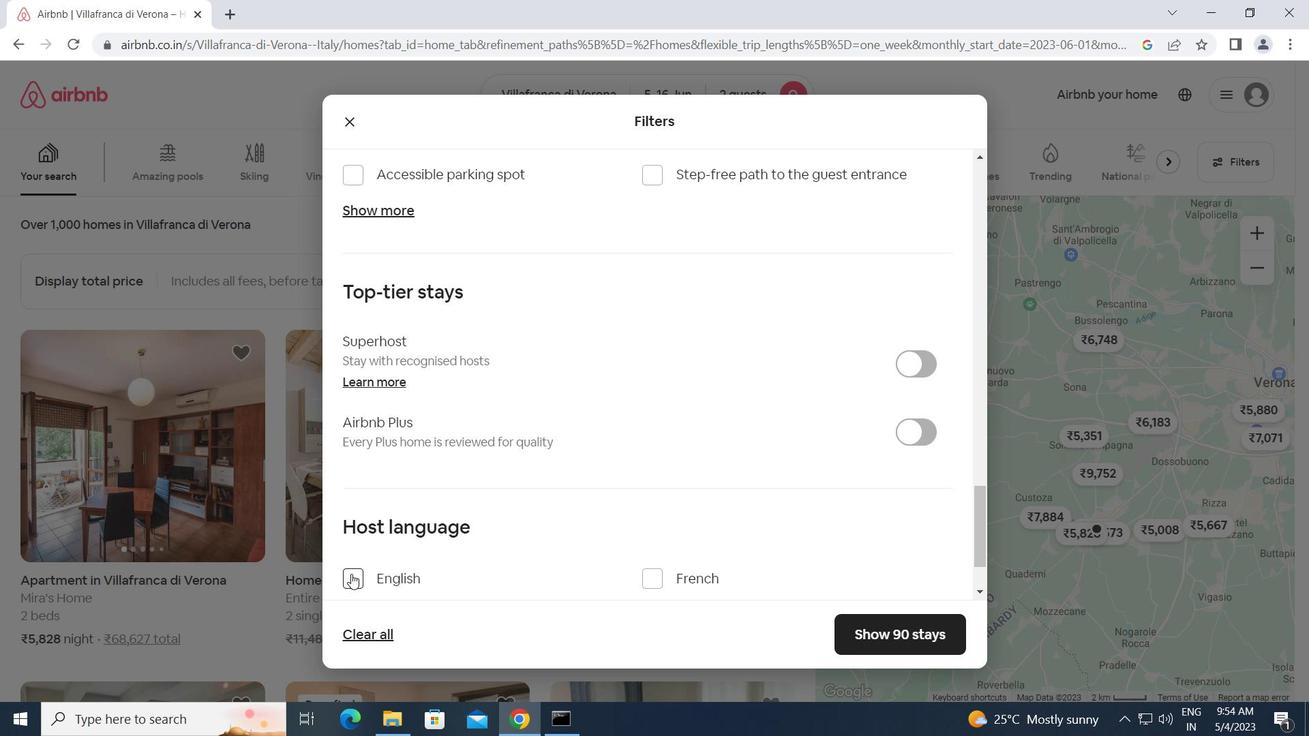 
Action: Mouse pressed left at (347, 576)
Screenshot: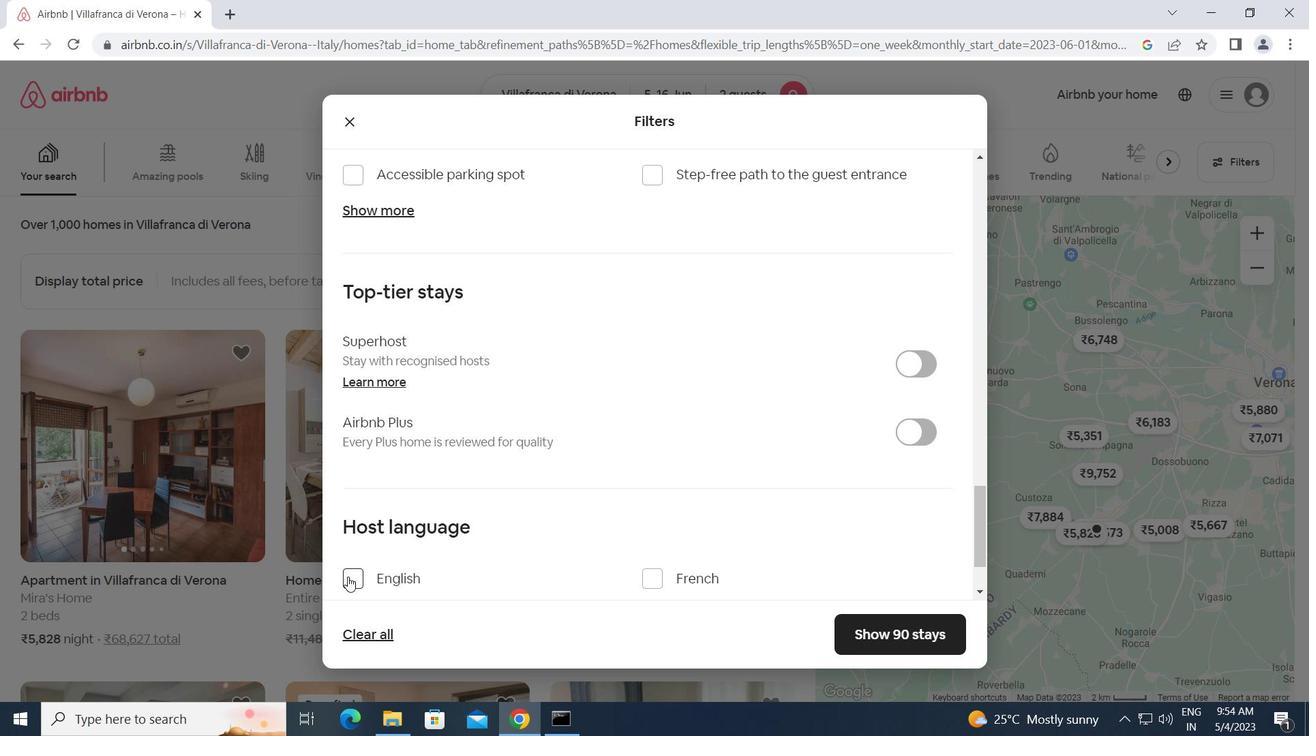 
Action: Mouse moved to (871, 641)
Screenshot: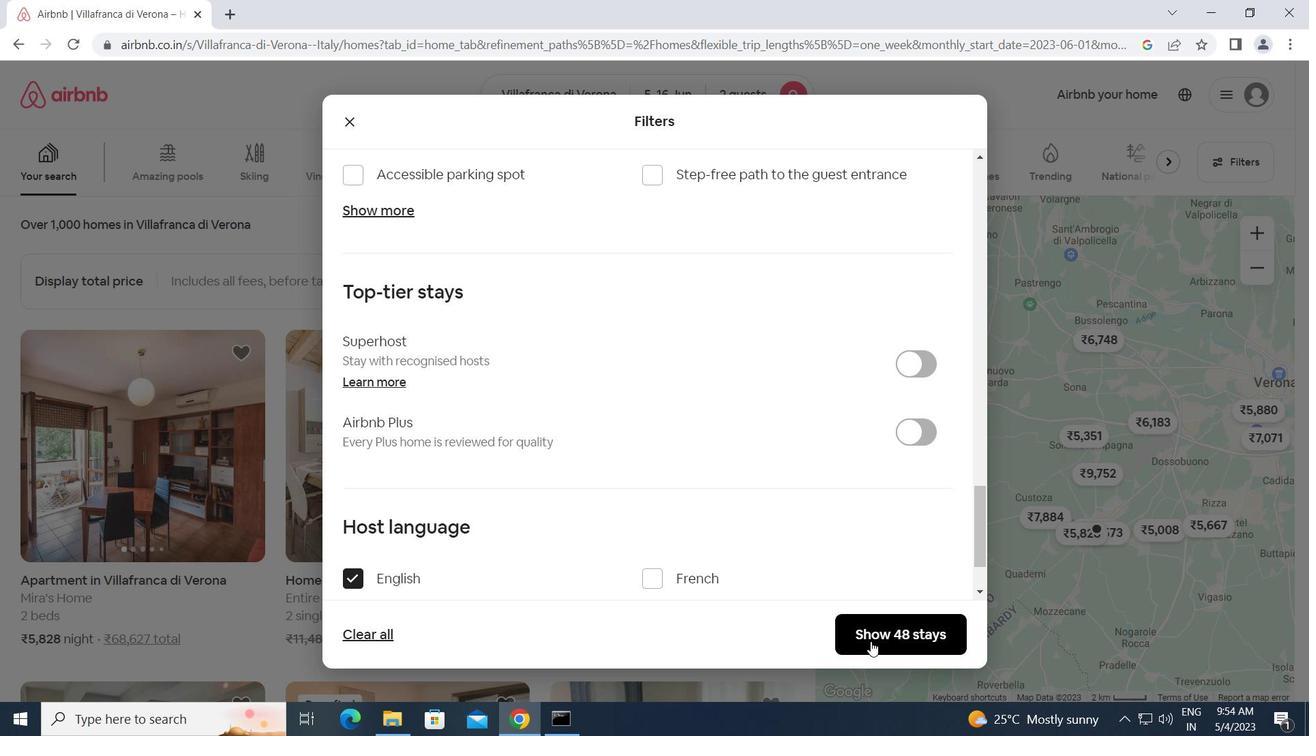 
Action: Mouse pressed left at (871, 641)
Screenshot: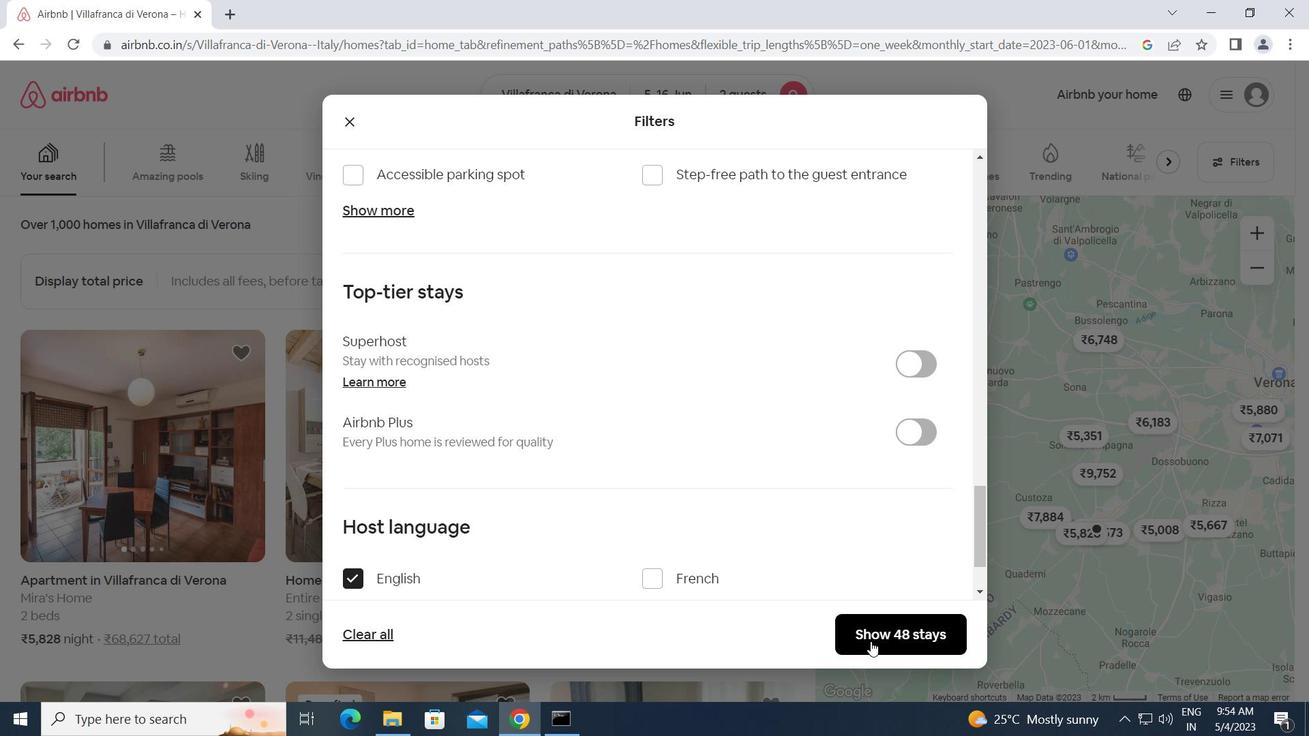 
